 Task: Look for properties with no private pool.
Action: Mouse moved to (609, 243)
Screenshot: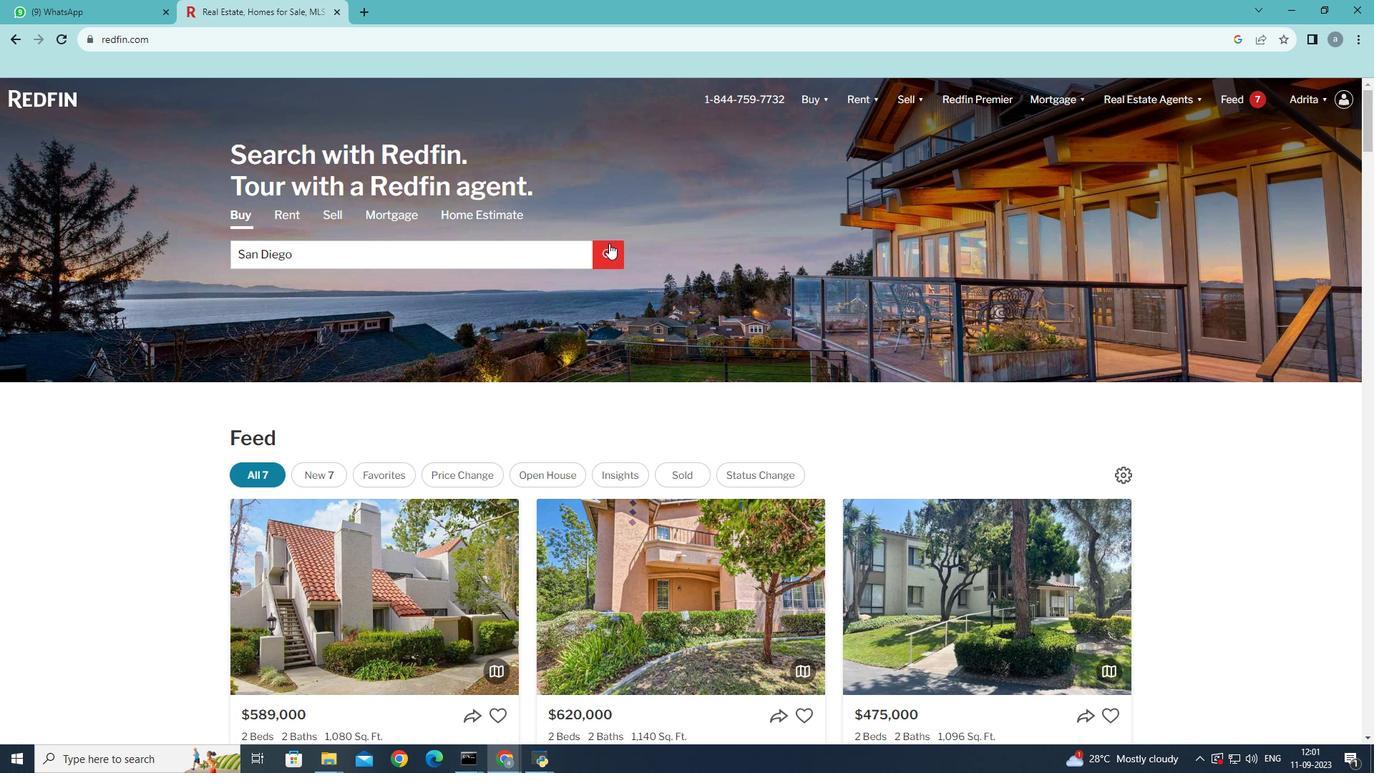 
Action: Mouse pressed left at (609, 243)
Screenshot: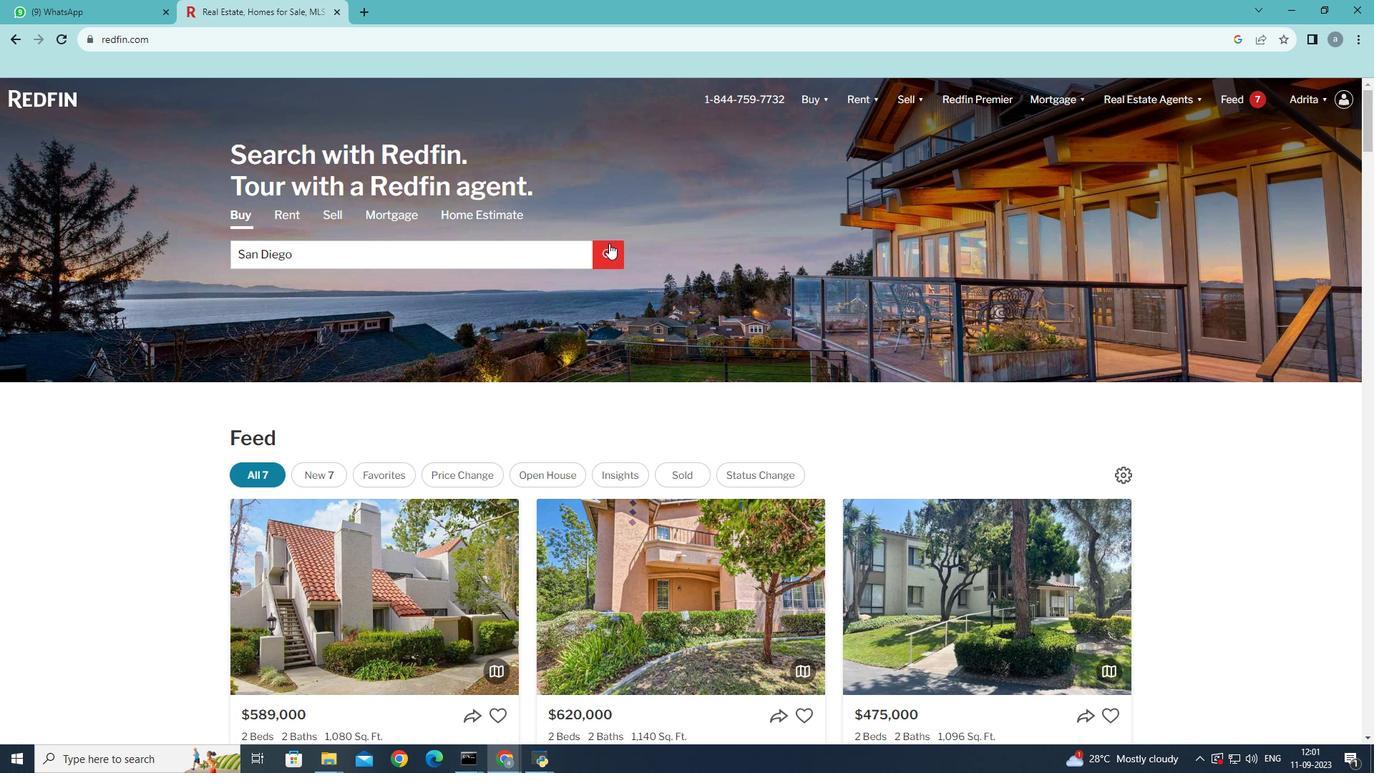
Action: Mouse moved to (1222, 193)
Screenshot: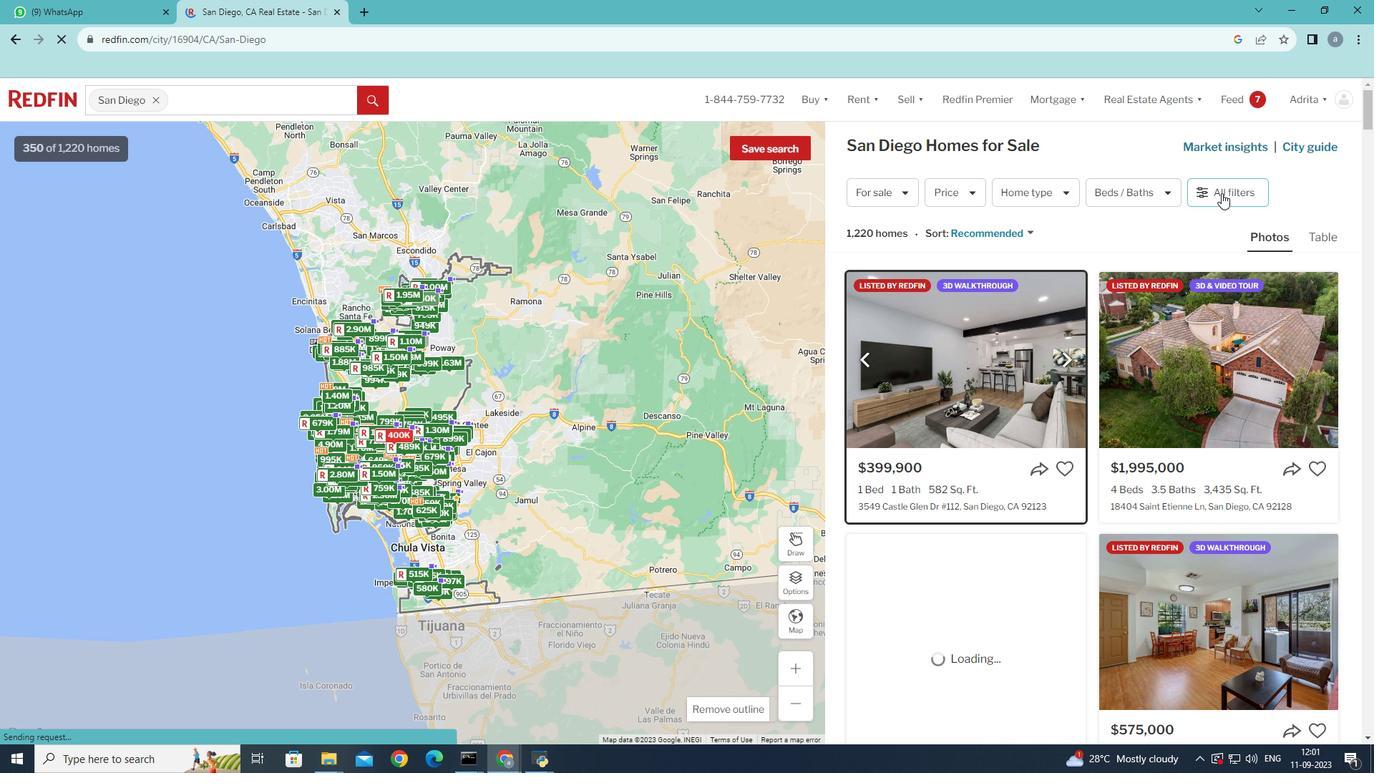 
Action: Mouse pressed left at (1222, 193)
Screenshot: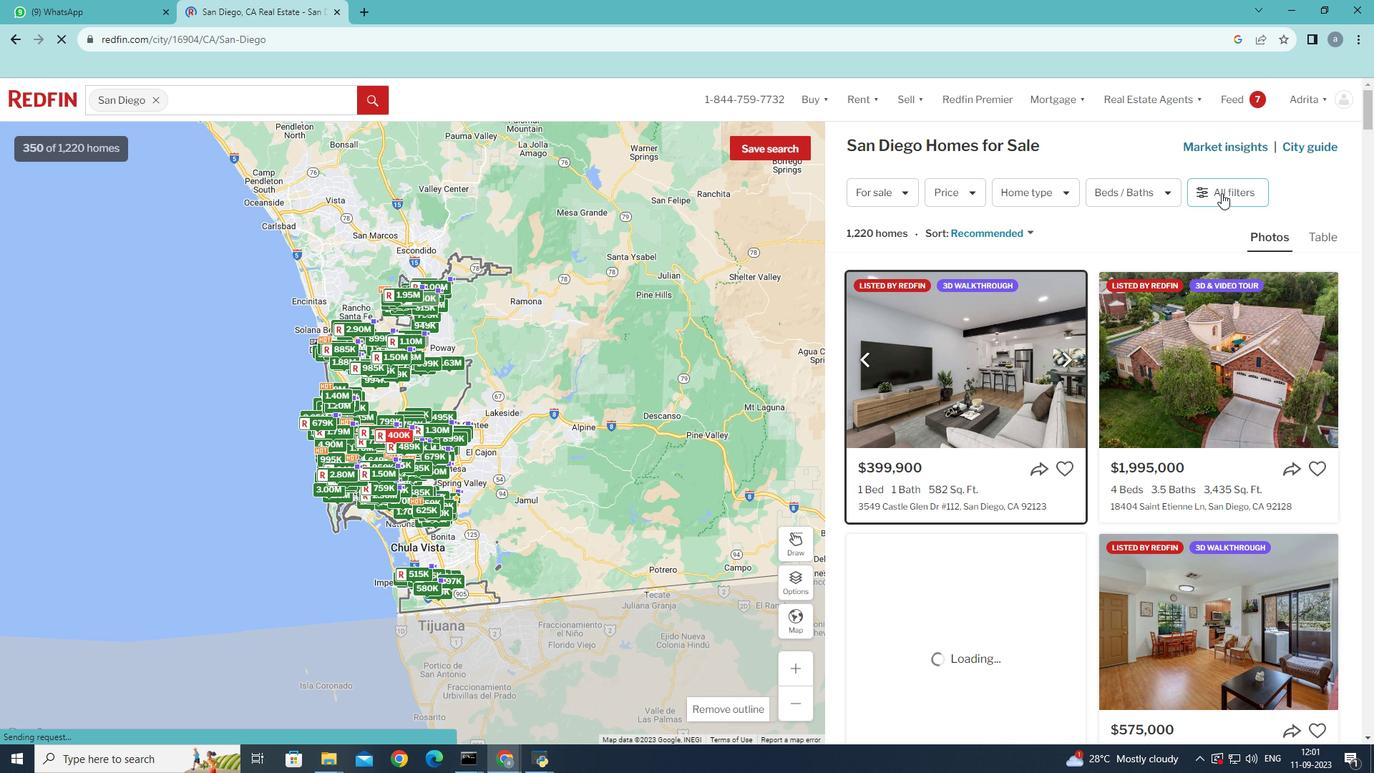 
Action: Mouse moved to (1104, 476)
Screenshot: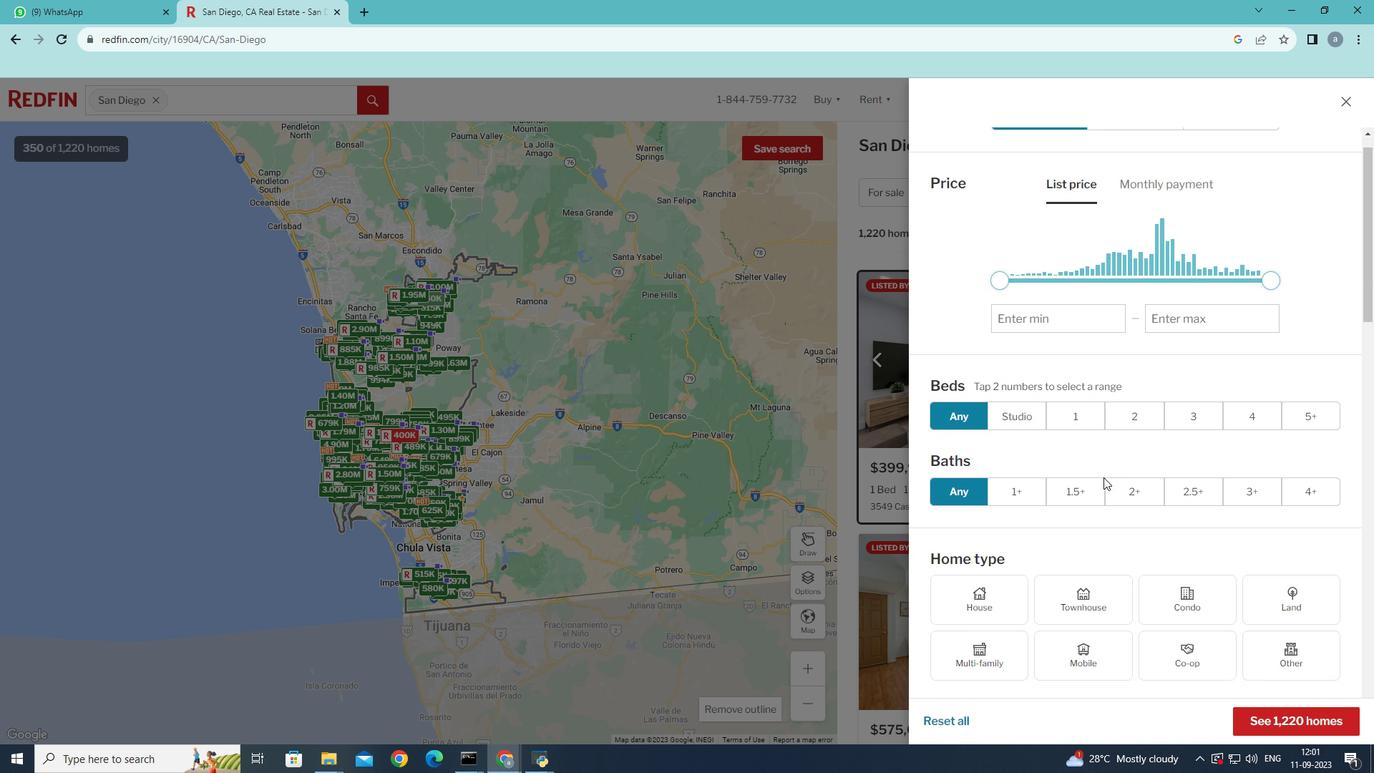 
Action: Mouse scrolled (1104, 476) with delta (0, 0)
Screenshot: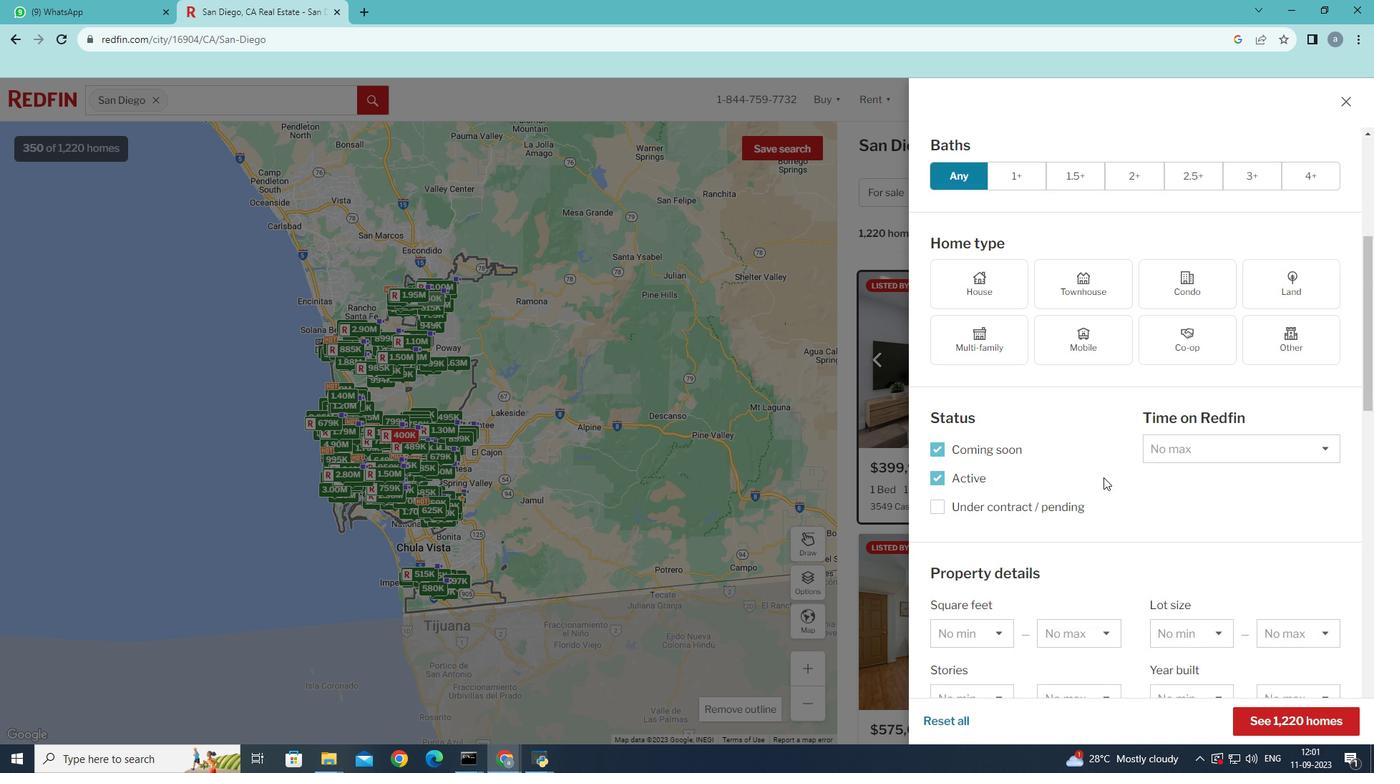 
Action: Mouse moved to (1104, 477)
Screenshot: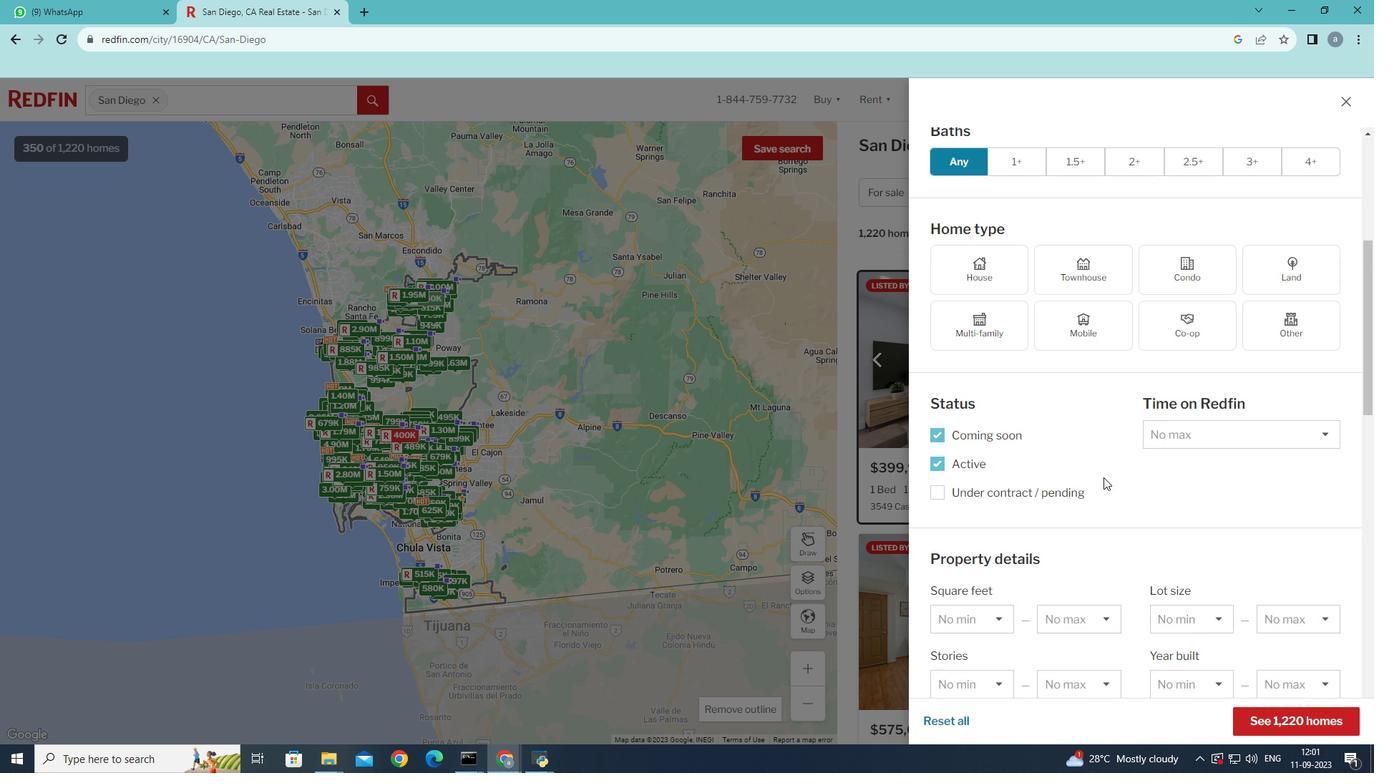 
Action: Mouse scrolled (1104, 476) with delta (0, 0)
Screenshot: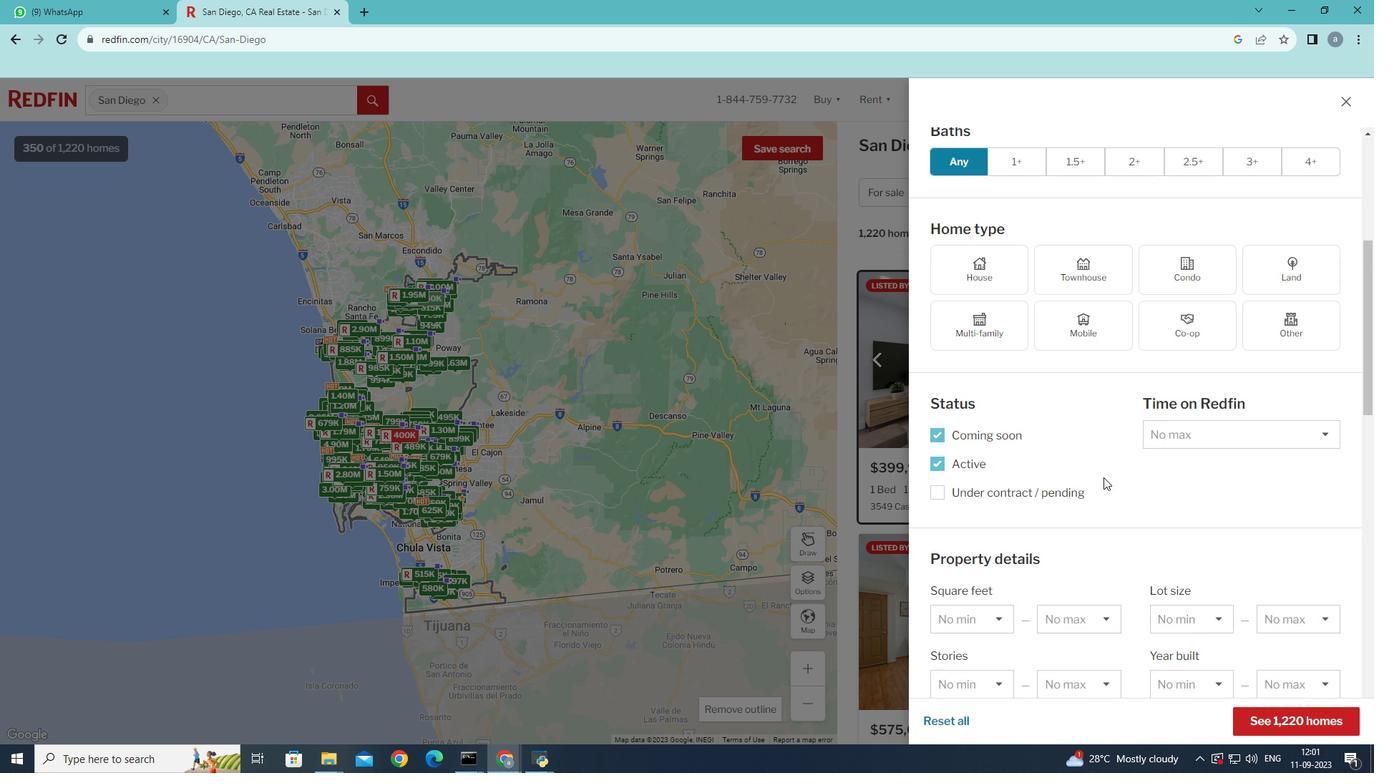 
Action: Mouse scrolled (1104, 476) with delta (0, 0)
Screenshot: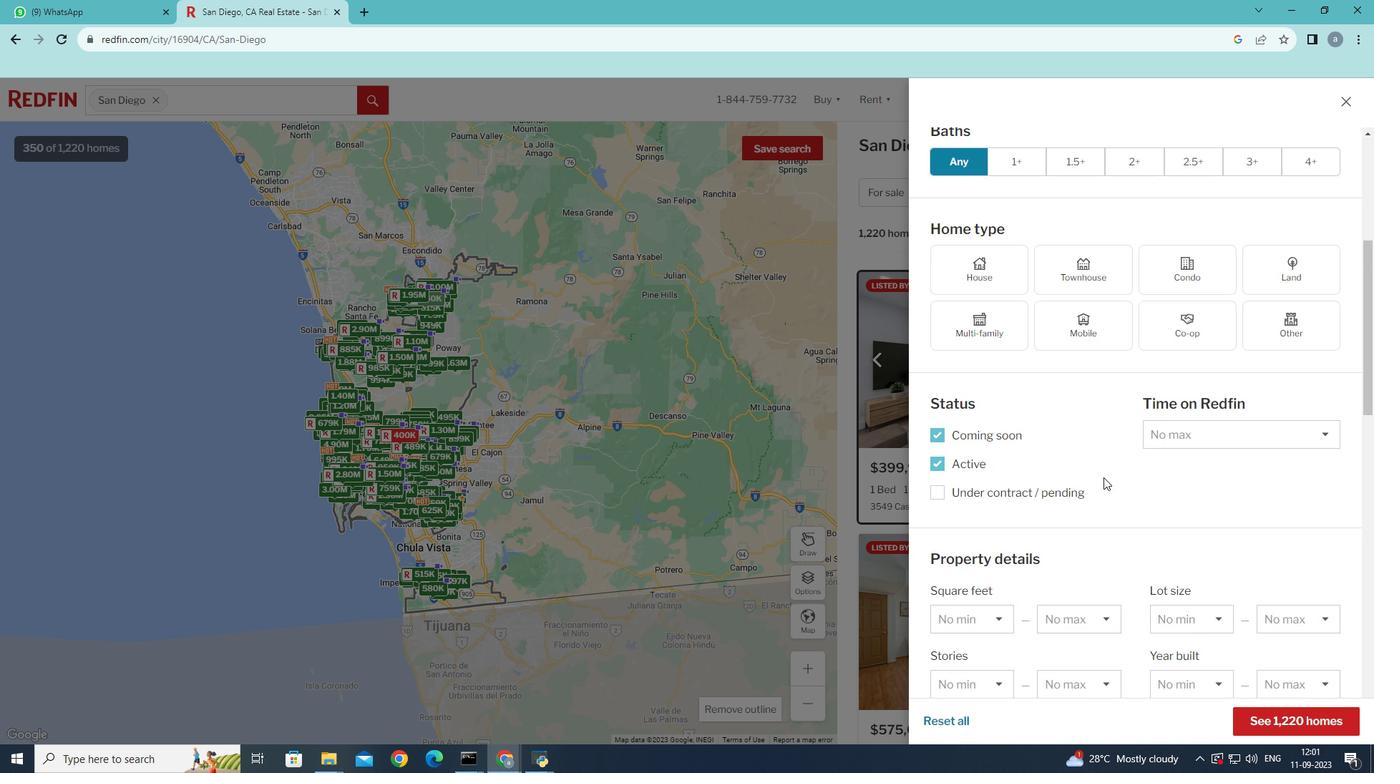 
Action: Mouse moved to (1104, 477)
Screenshot: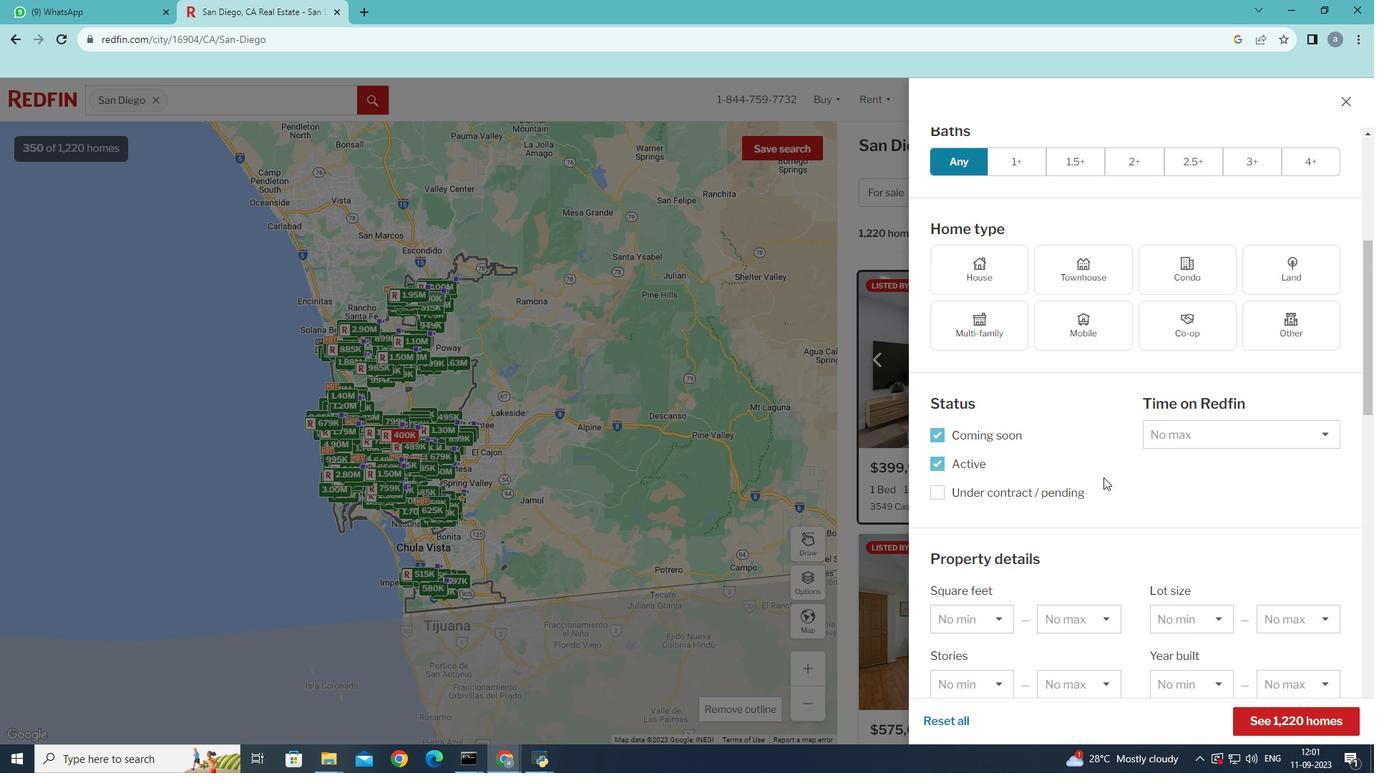 
Action: Mouse scrolled (1104, 476) with delta (0, 0)
Screenshot: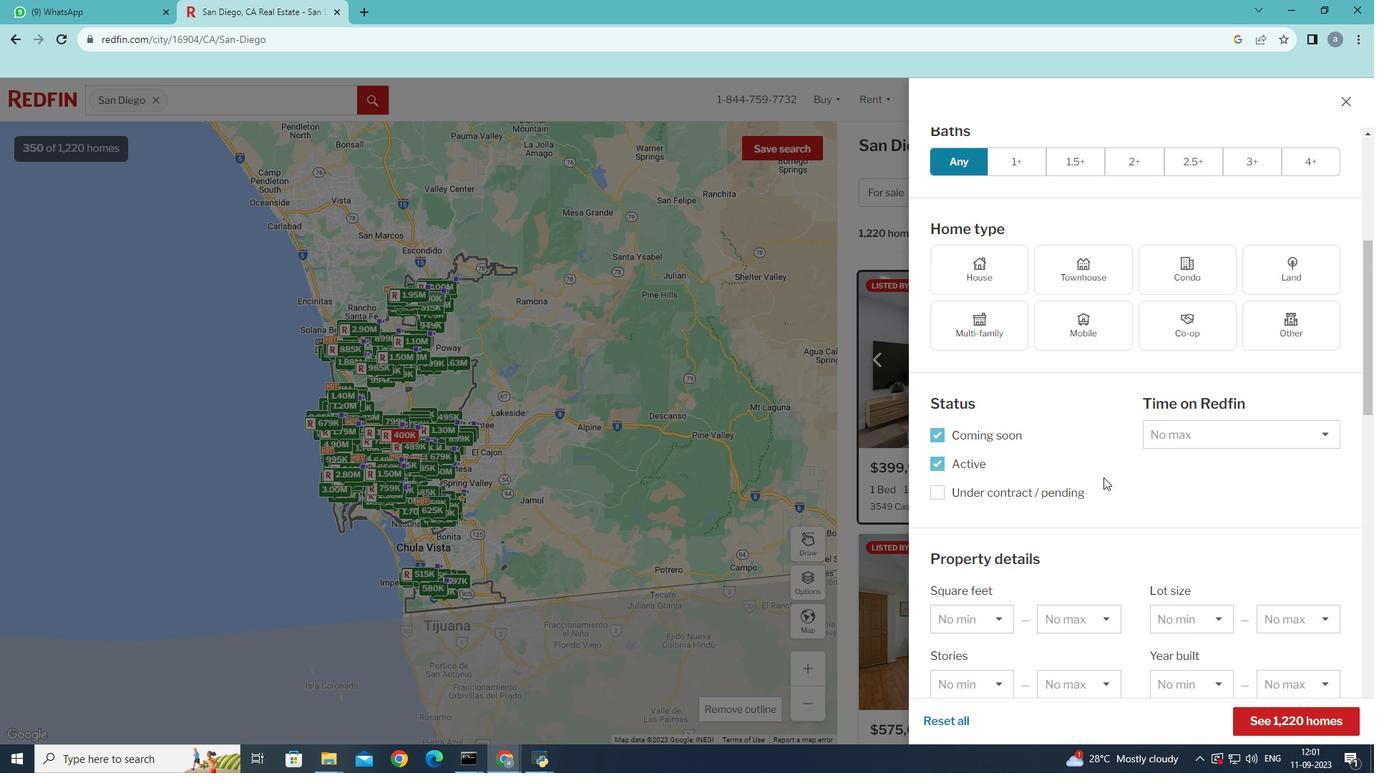 
Action: Mouse scrolled (1104, 476) with delta (0, 0)
Screenshot: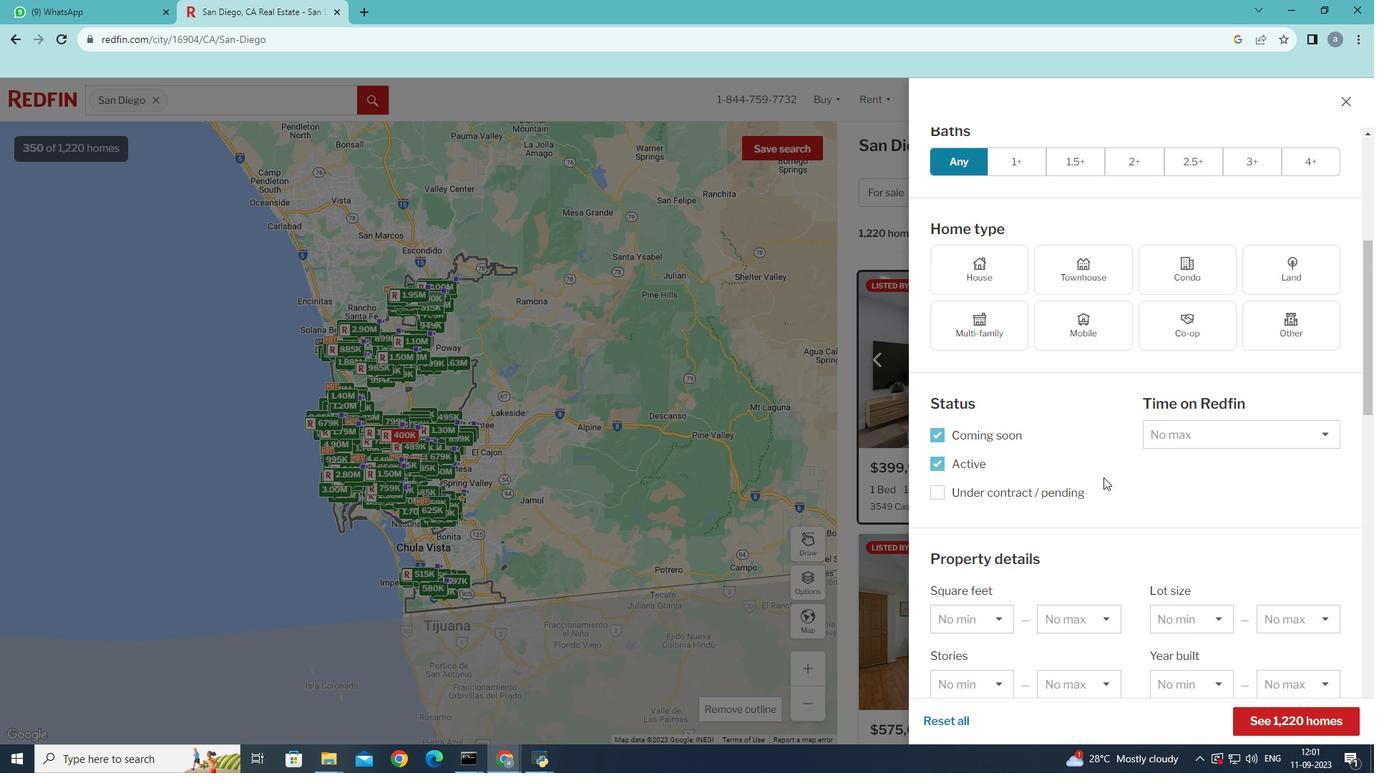
Action: Mouse moved to (1104, 476)
Screenshot: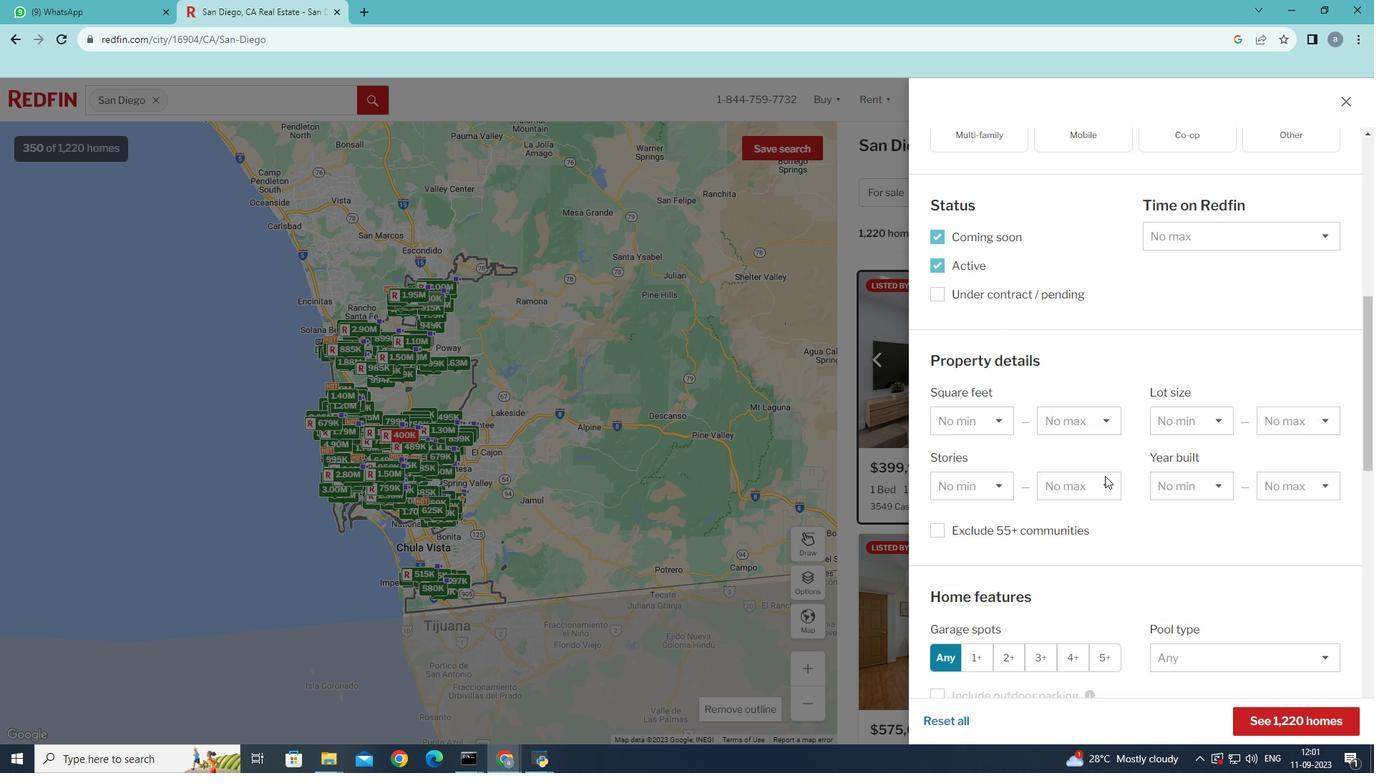 
Action: Mouse scrolled (1104, 475) with delta (0, 0)
Screenshot: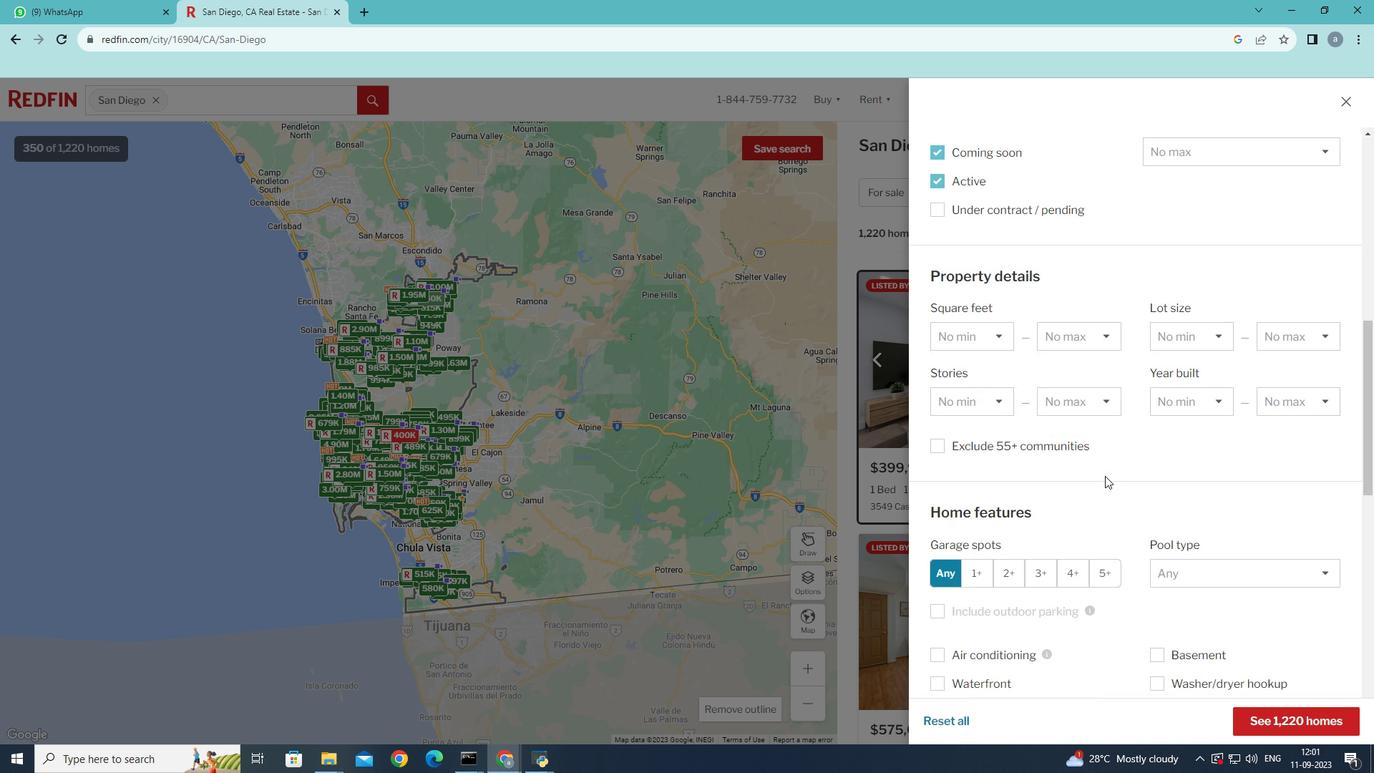 
Action: Mouse scrolled (1104, 475) with delta (0, 0)
Screenshot: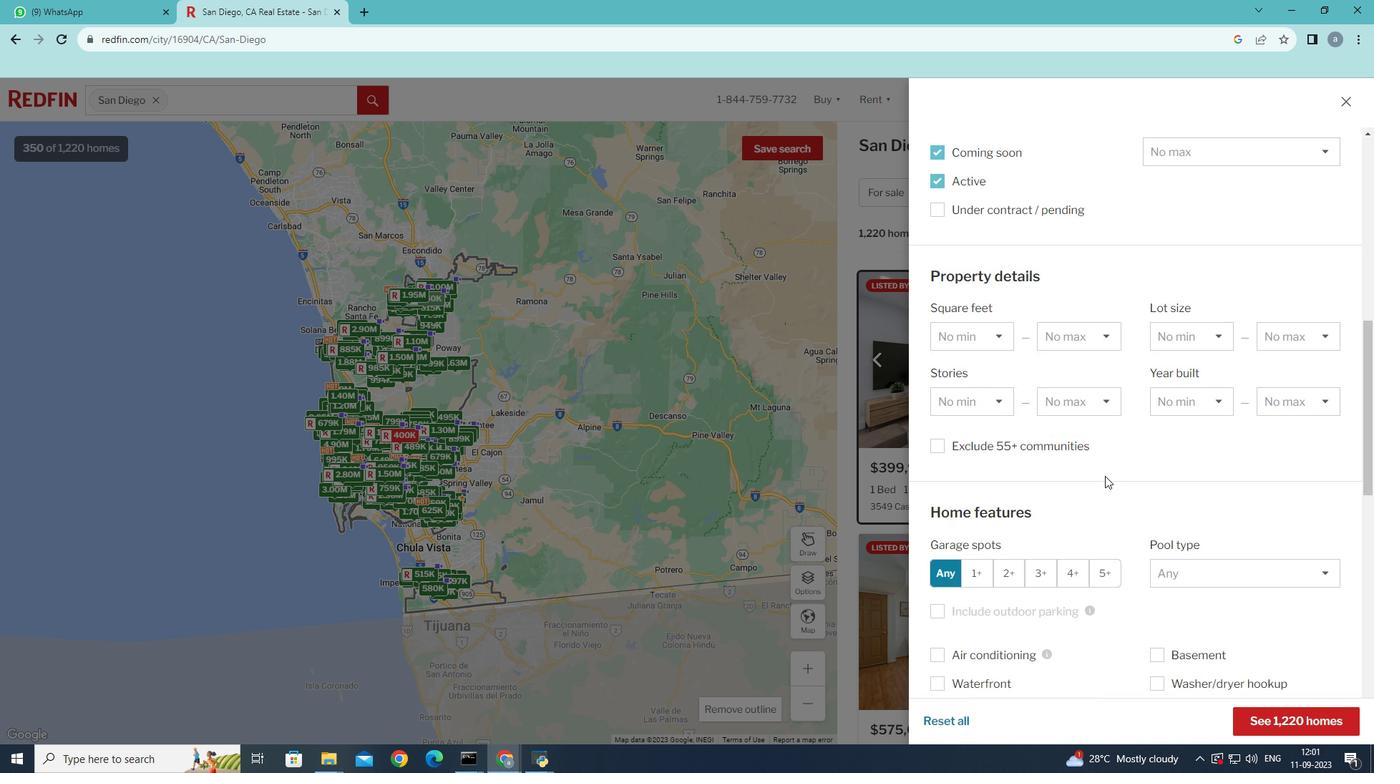 
Action: Mouse scrolled (1104, 475) with delta (0, 0)
Screenshot: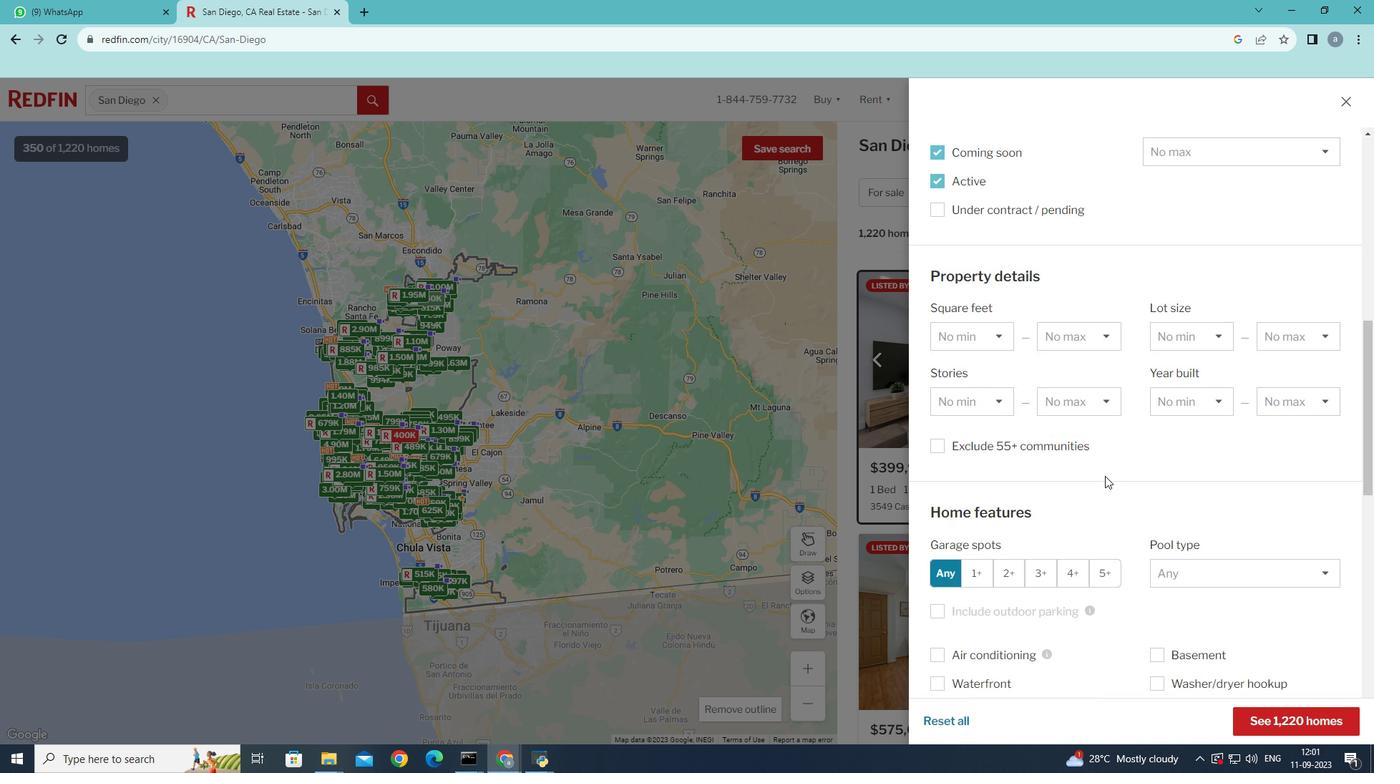 
Action: Mouse scrolled (1104, 475) with delta (0, 0)
Screenshot: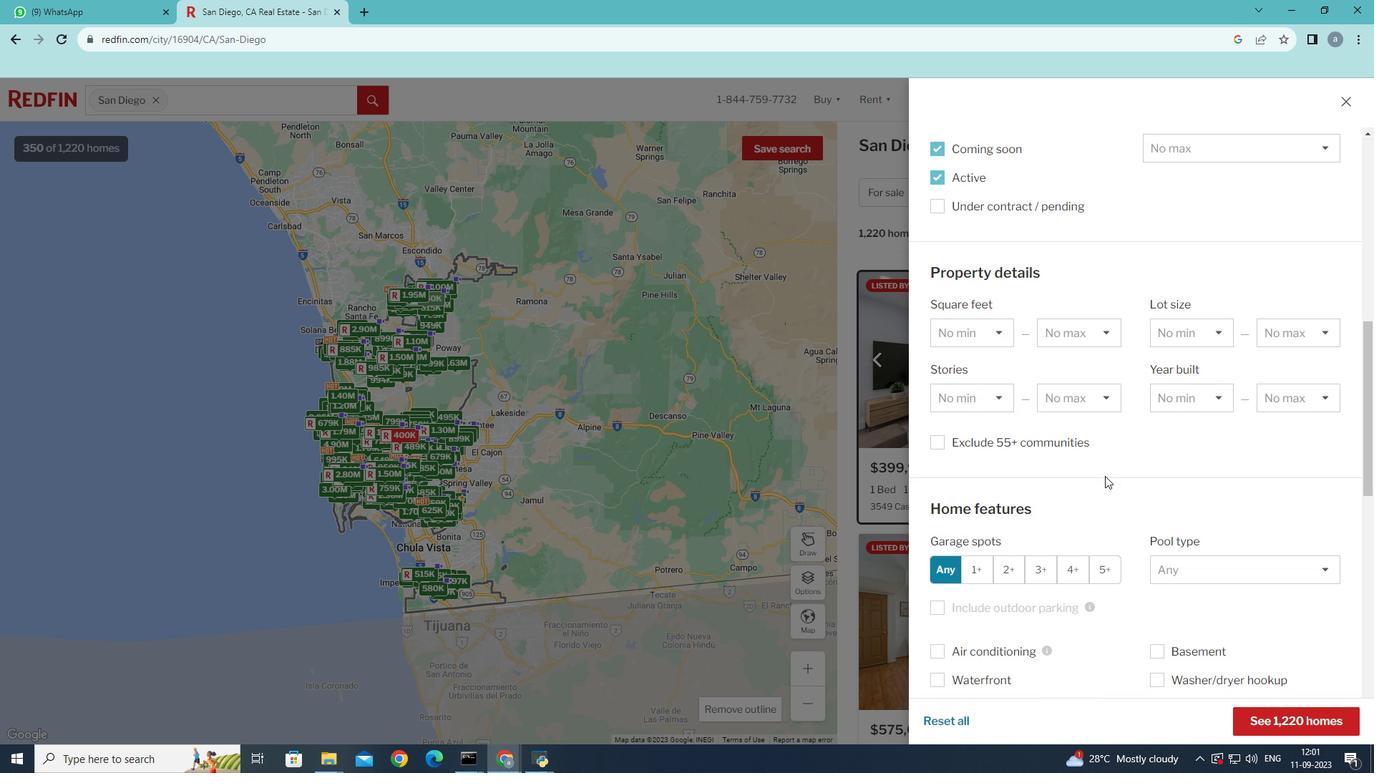 
Action: Mouse moved to (1106, 476)
Screenshot: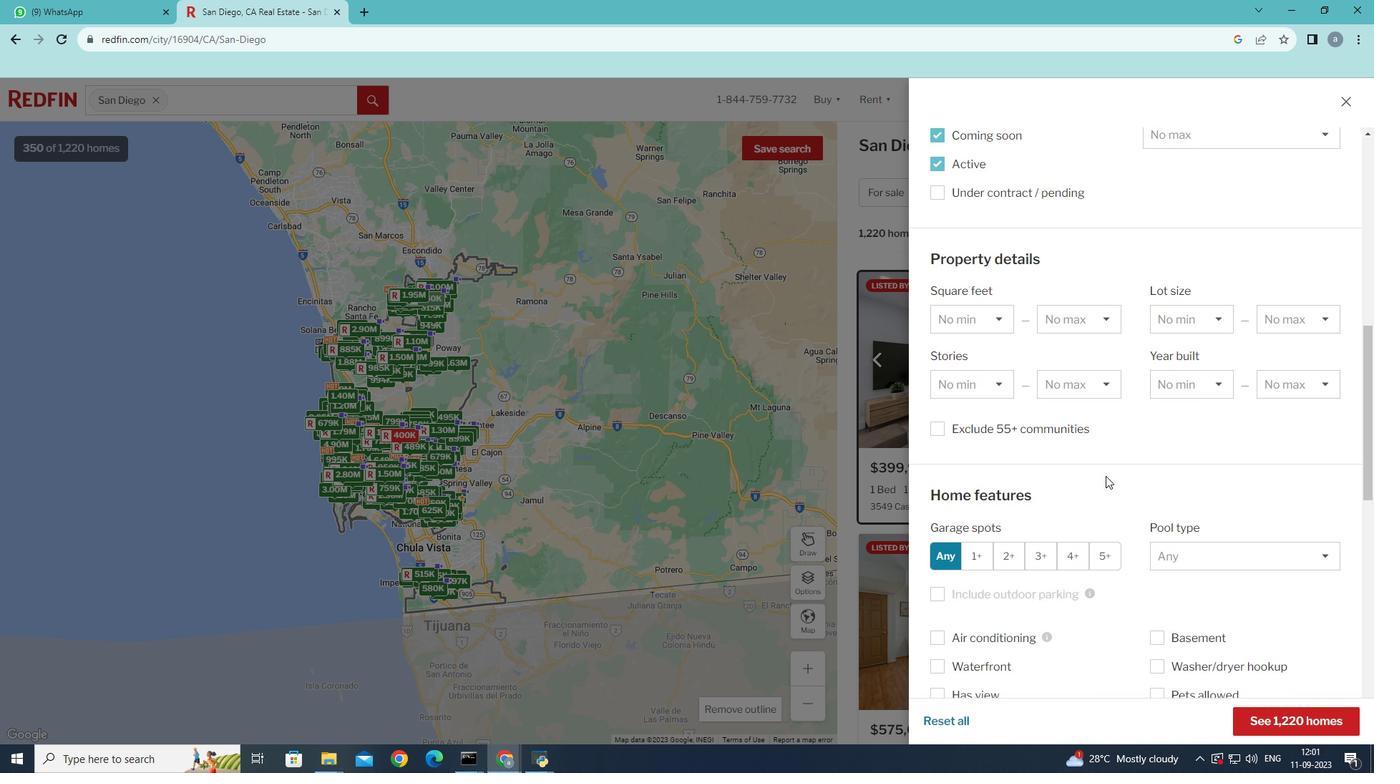 
Action: Mouse scrolled (1106, 475) with delta (0, 0)
Screenshot: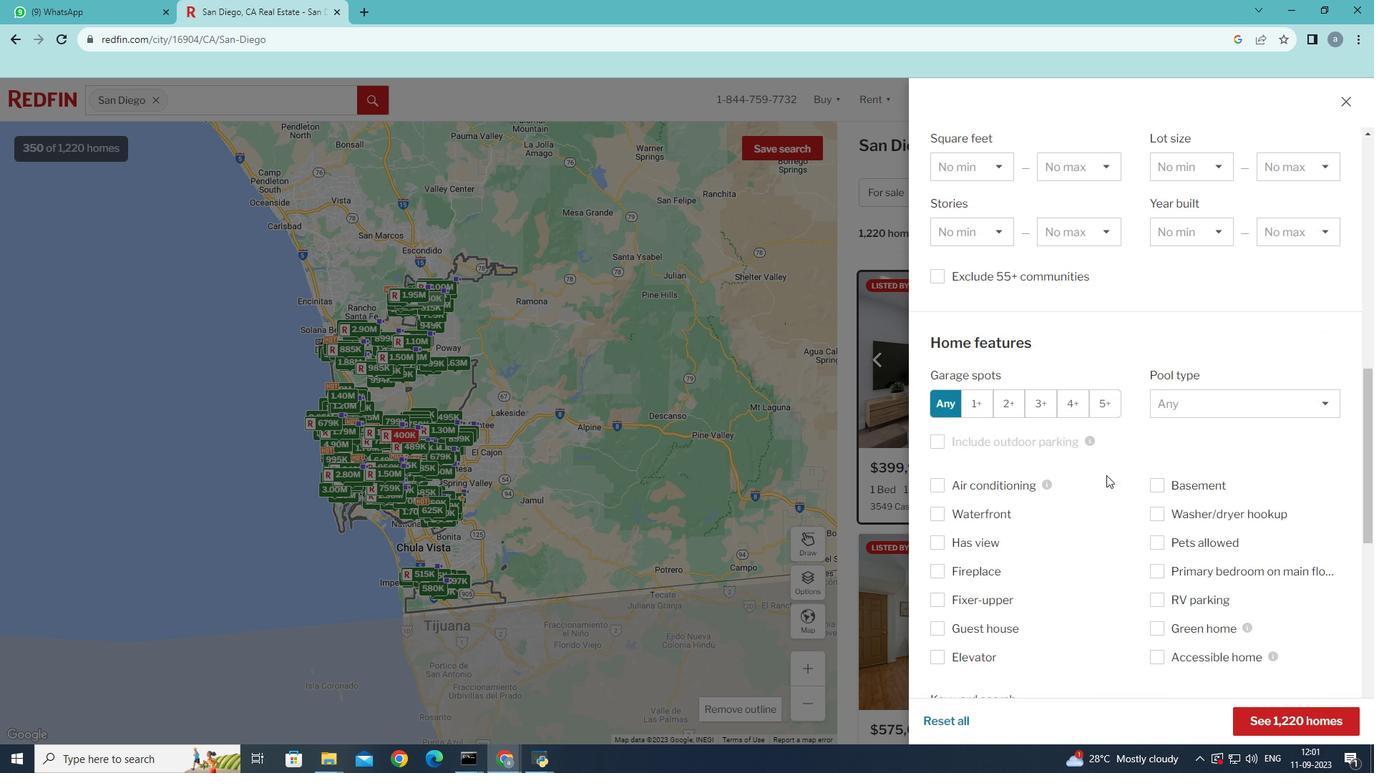 
Action: Mouse scrolled (1106, 475) with delta (0, 0)
Screenshot: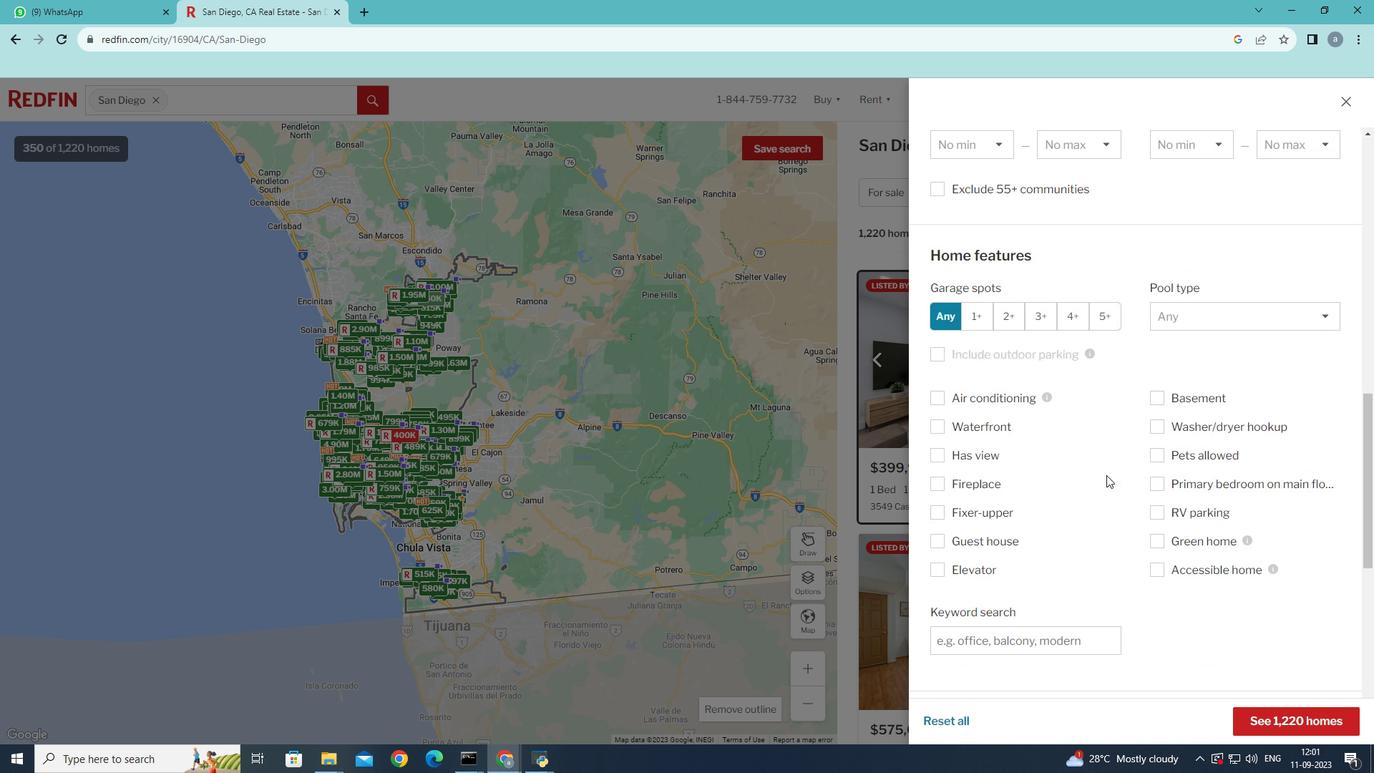 
Action: Mouse moved to (1107, 475)
Screenshot: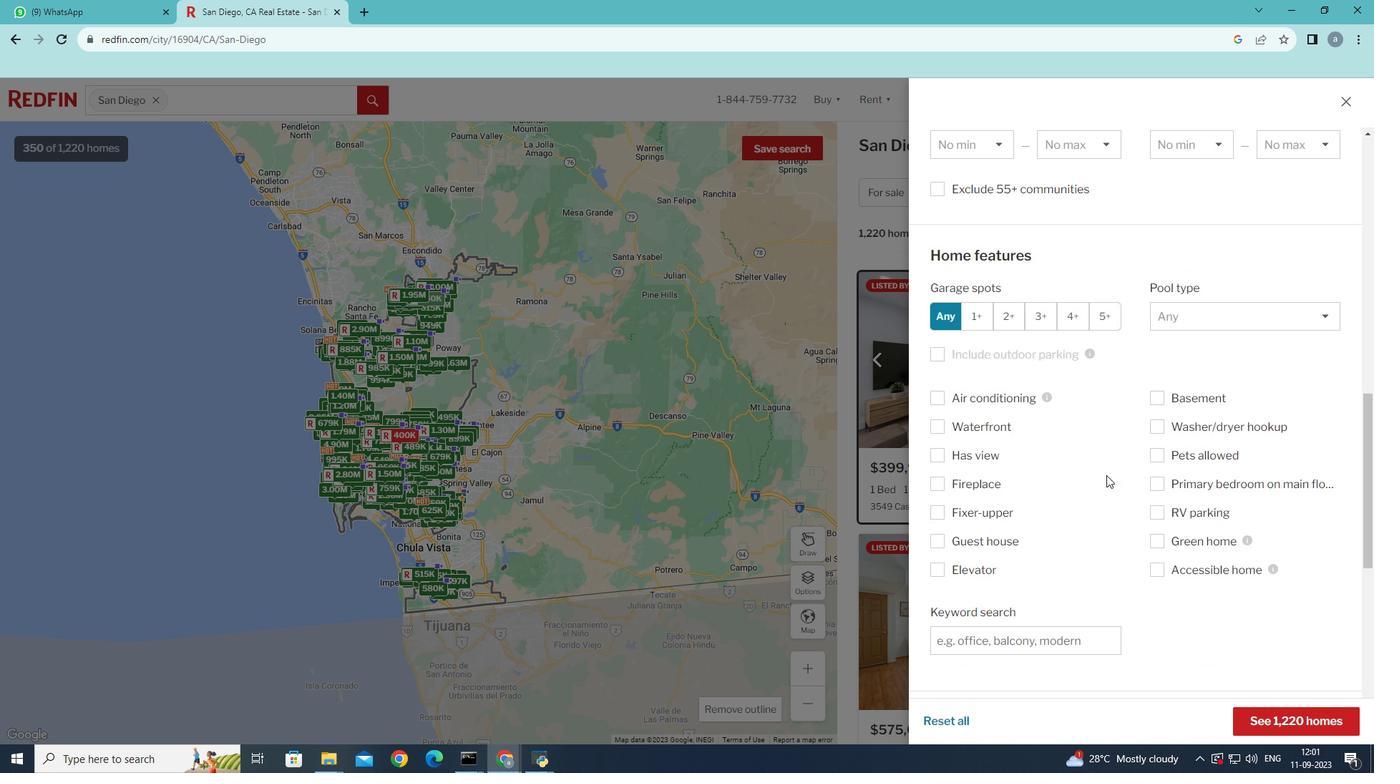 
Action: Mouse scrolled (1107, 474) with delta (0, 0)
Screenshot: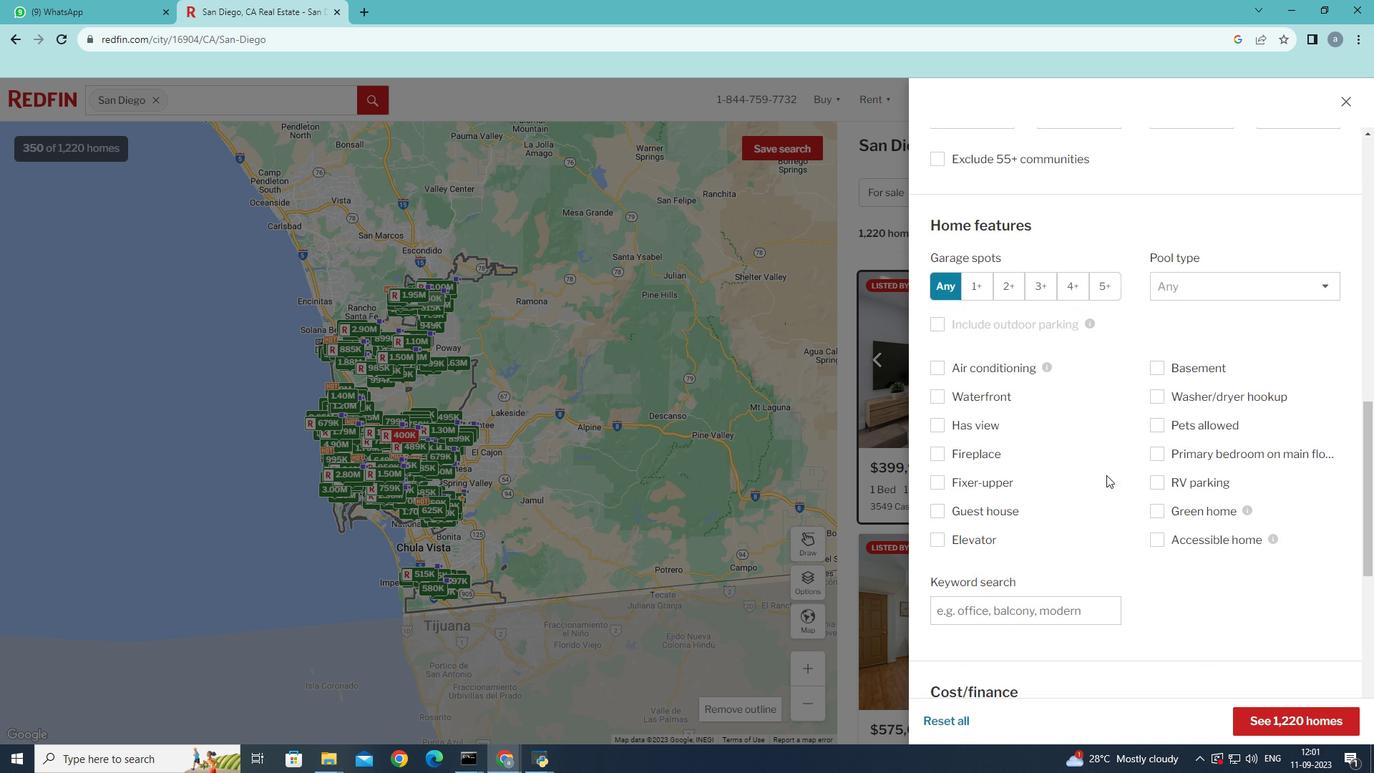 
Action: Mouse scrolled (1107, 474) with delta (0, 0)
Screenshot: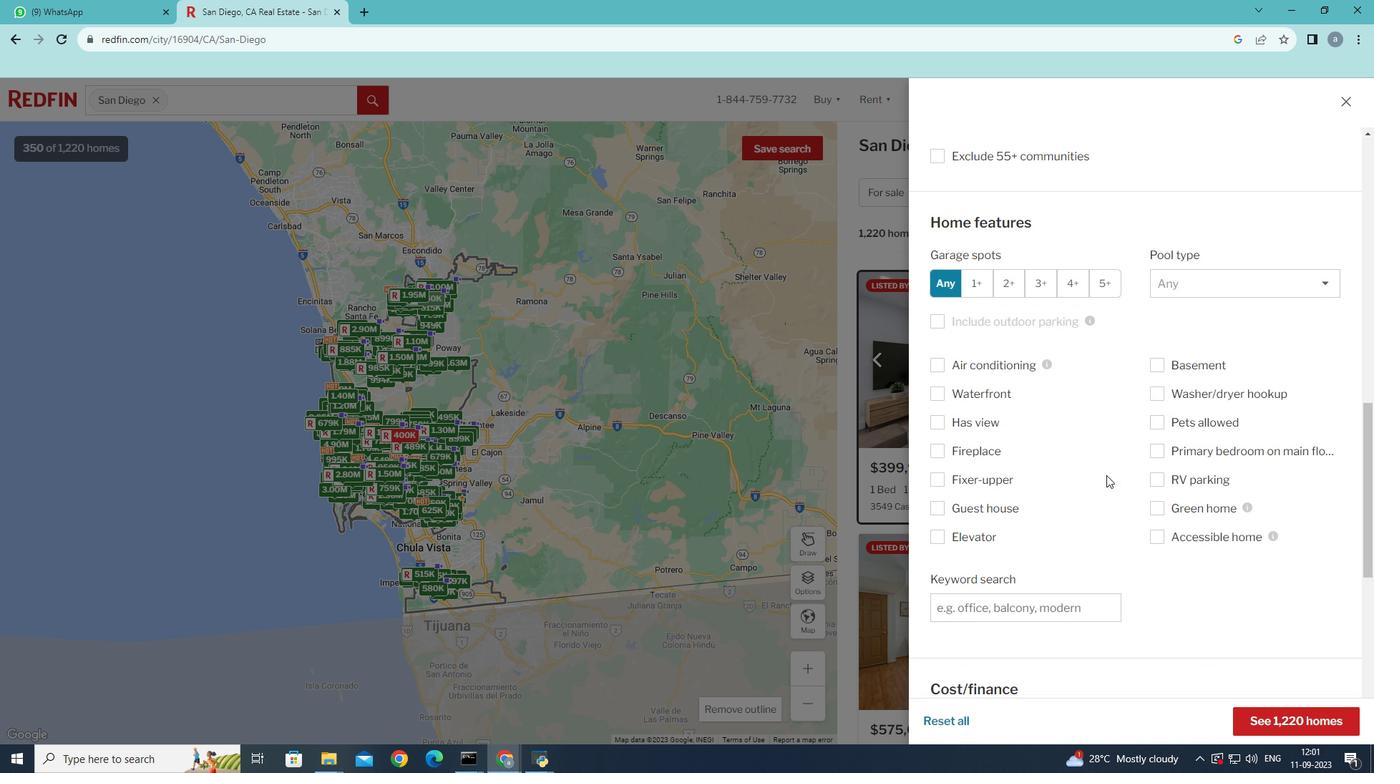 
Action: Mouse moved to (1098, 411)
Screenshot: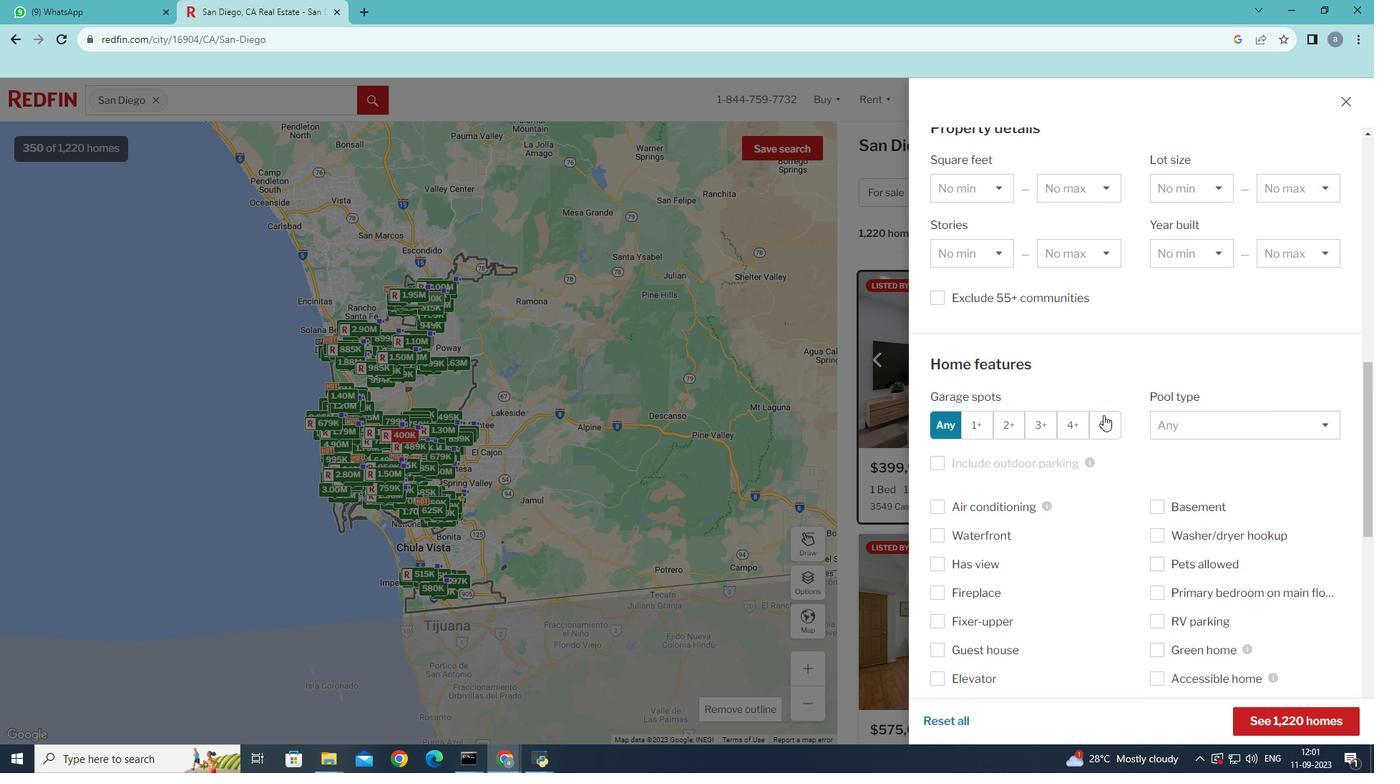 
Action: Mouse scrolled (1098, 412) with delta (0, 0)
Screenshot: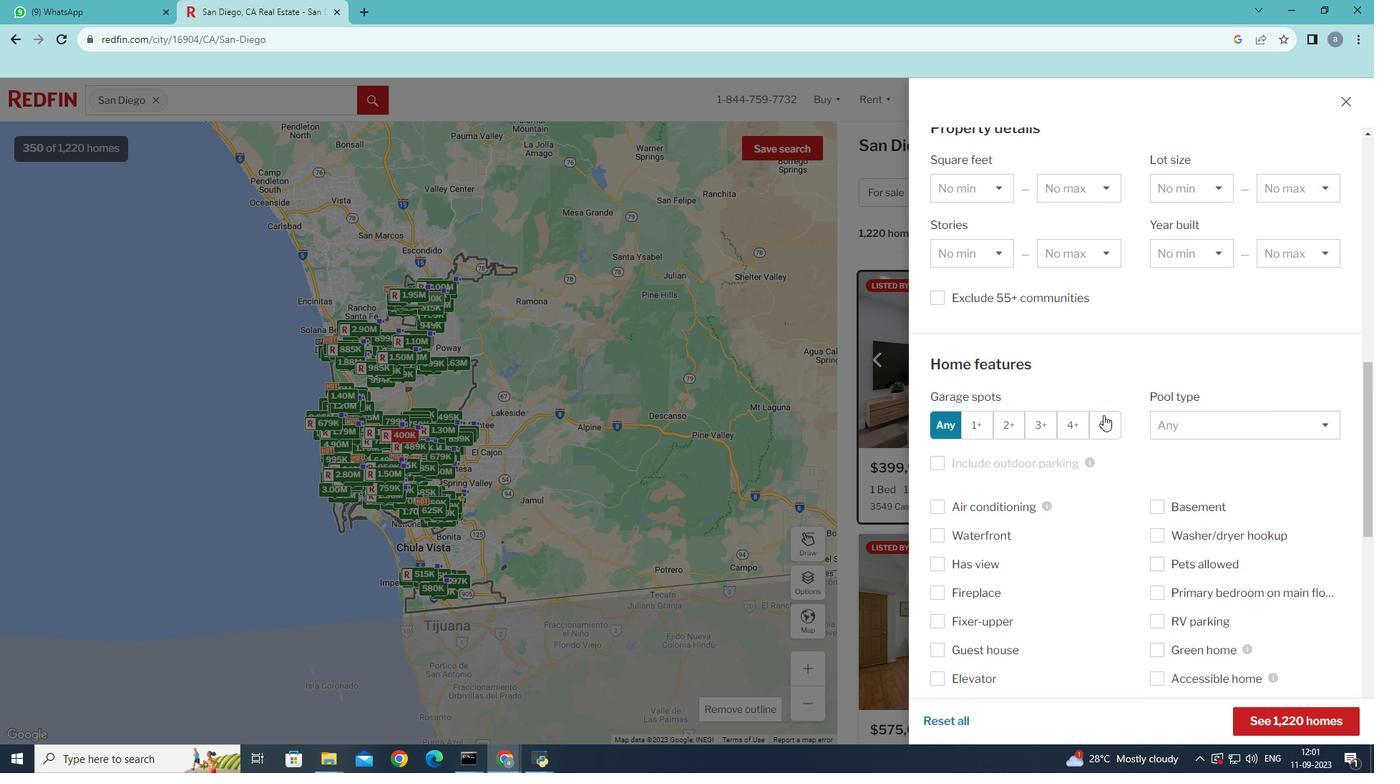 
Action: Mouse moved to (1099, 412)
Screenshot: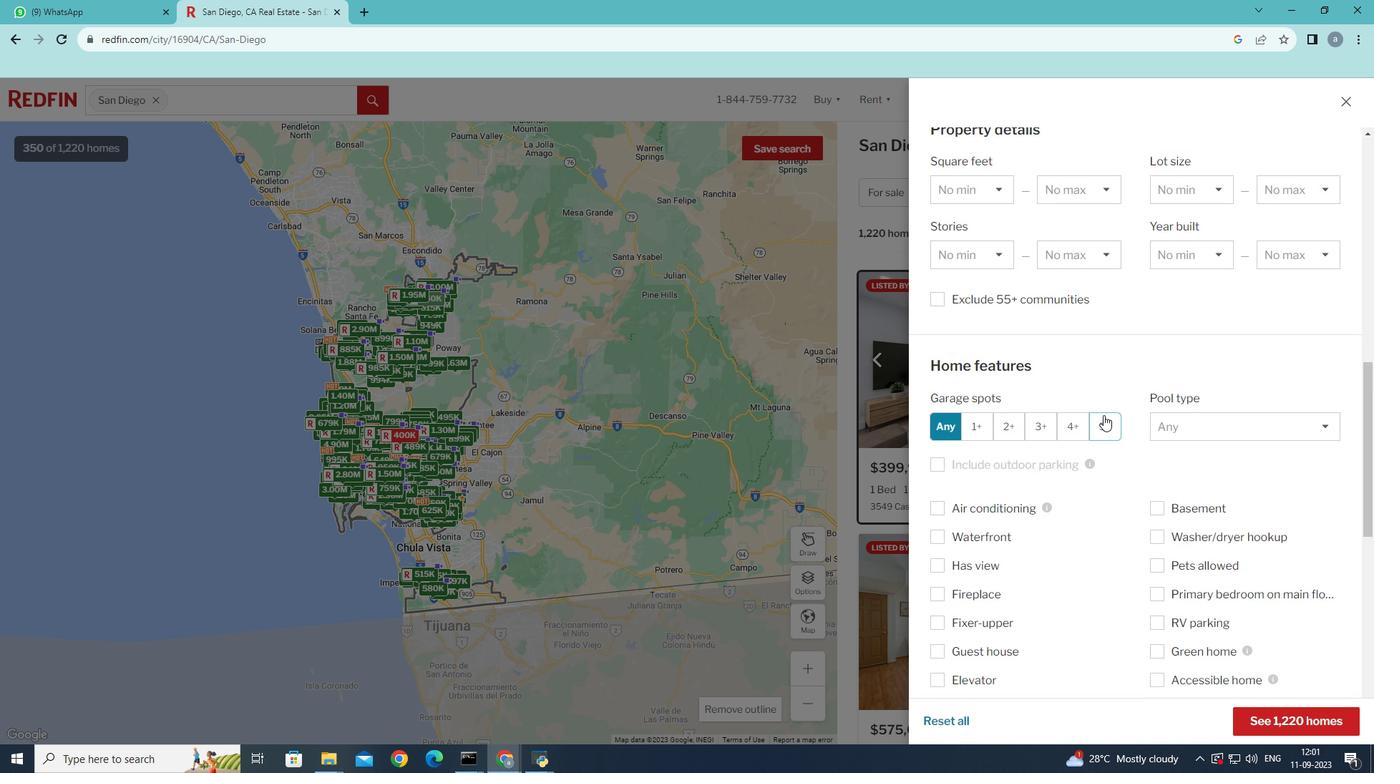 
Action: Mouse scrolled (1099, 413) with delta (0, 0)
Screenshot: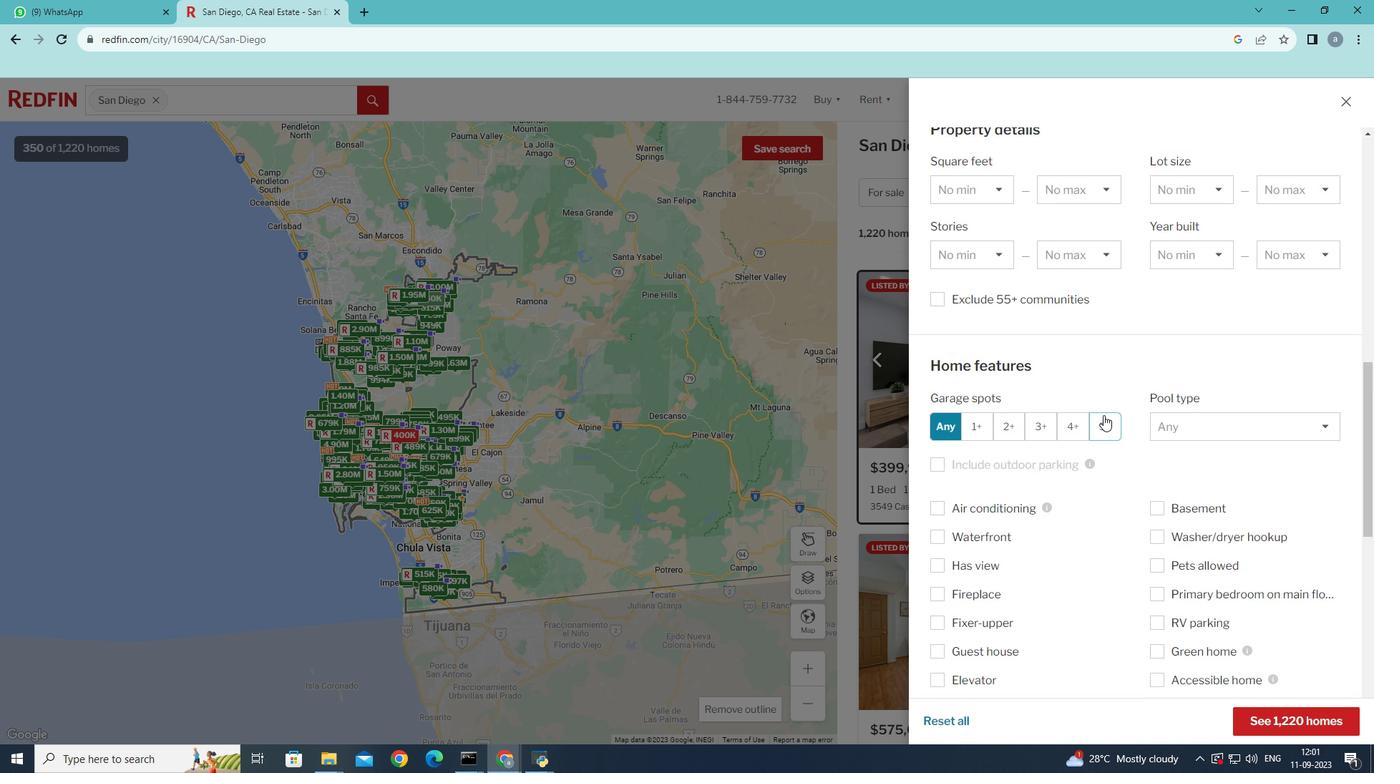 
Action: Mouse moved to (1116, 410)
Screenshot: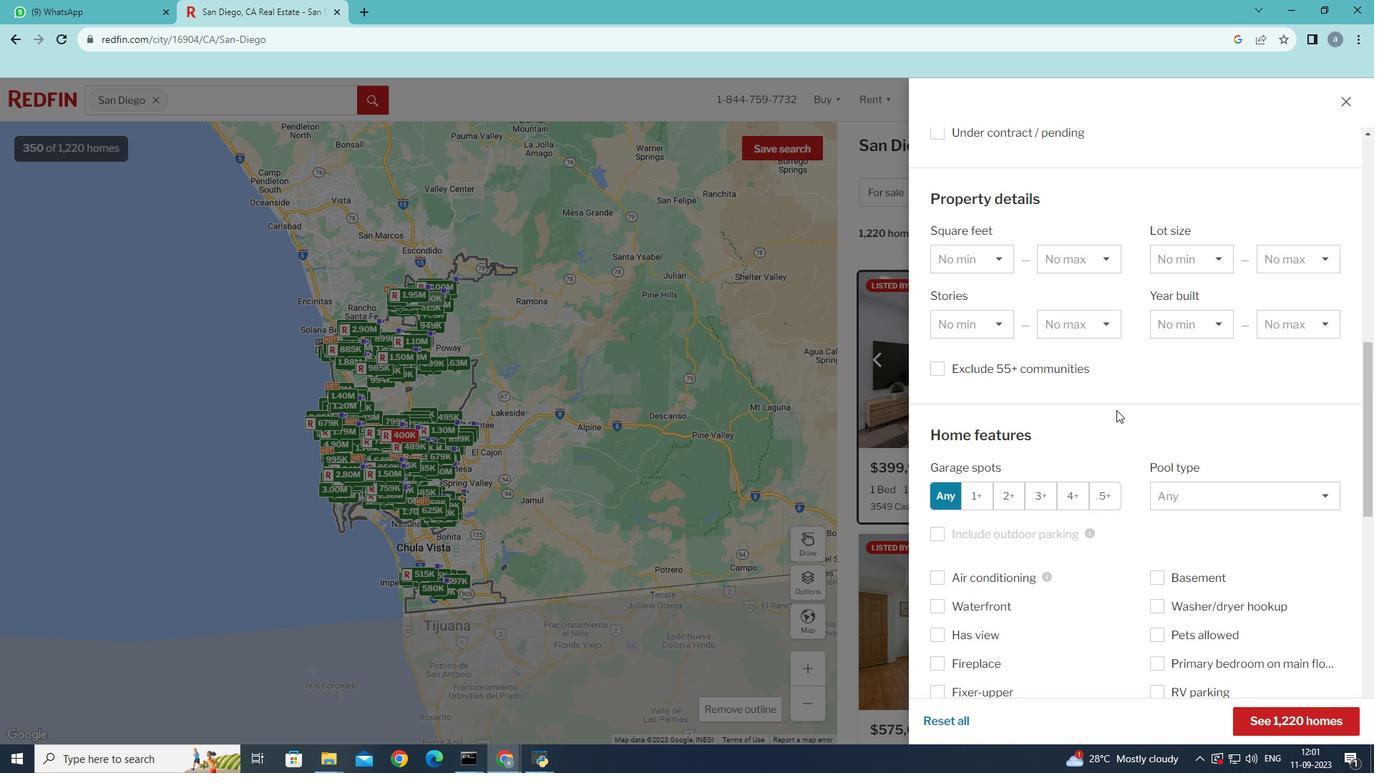 
Action: Mouse scrolled (1116, 411) with delta (0, 0)
Screenshot: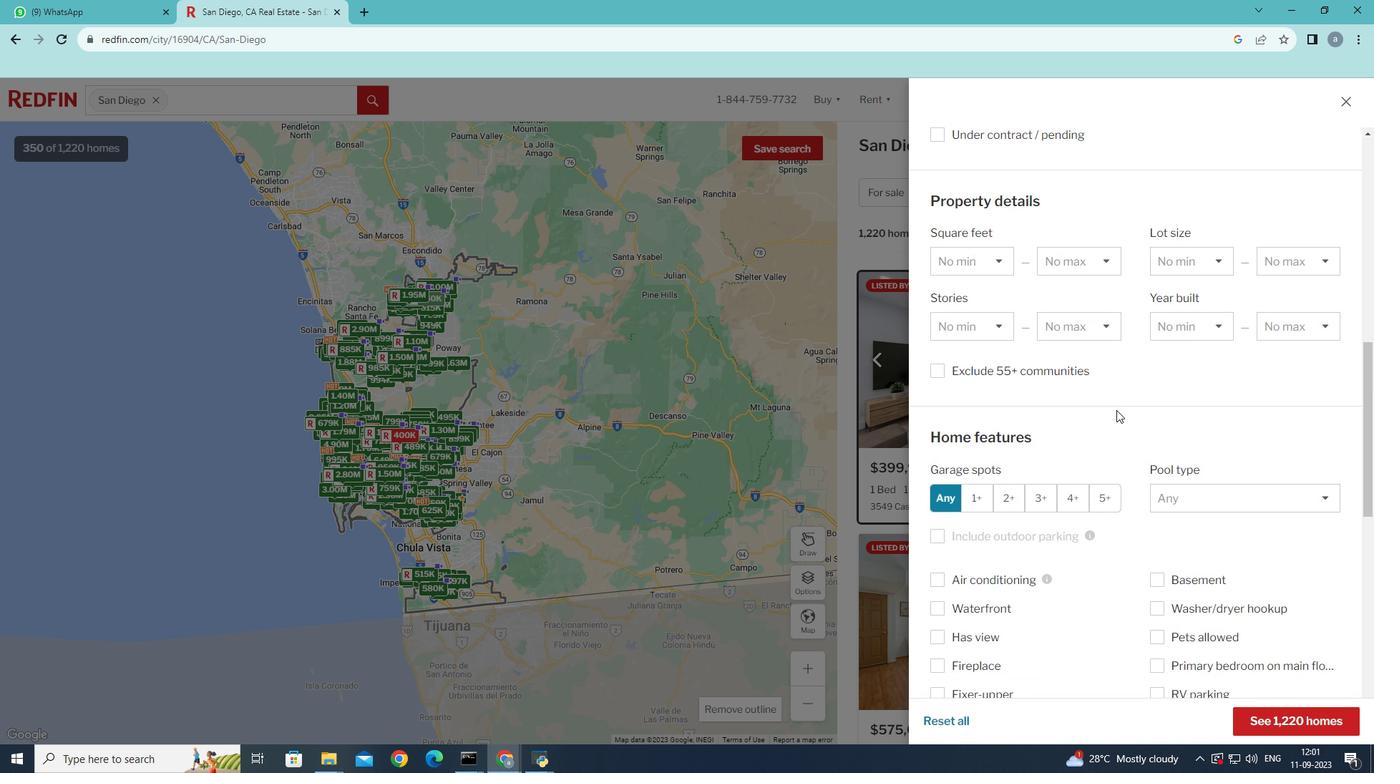 
Action: Mouse moved to (1326, 499)
Screenshot: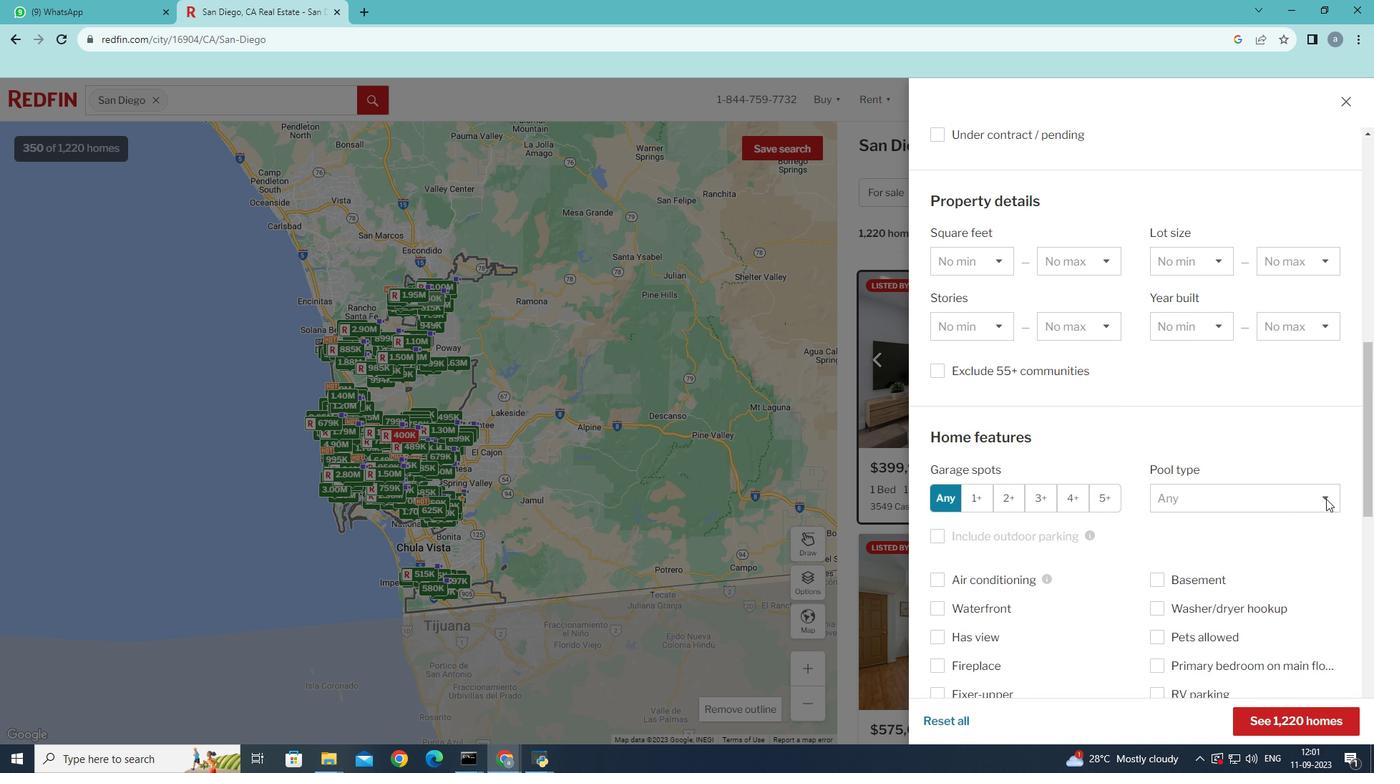 
Action: Mouse pressed left at (1326, 499)
Screenshot: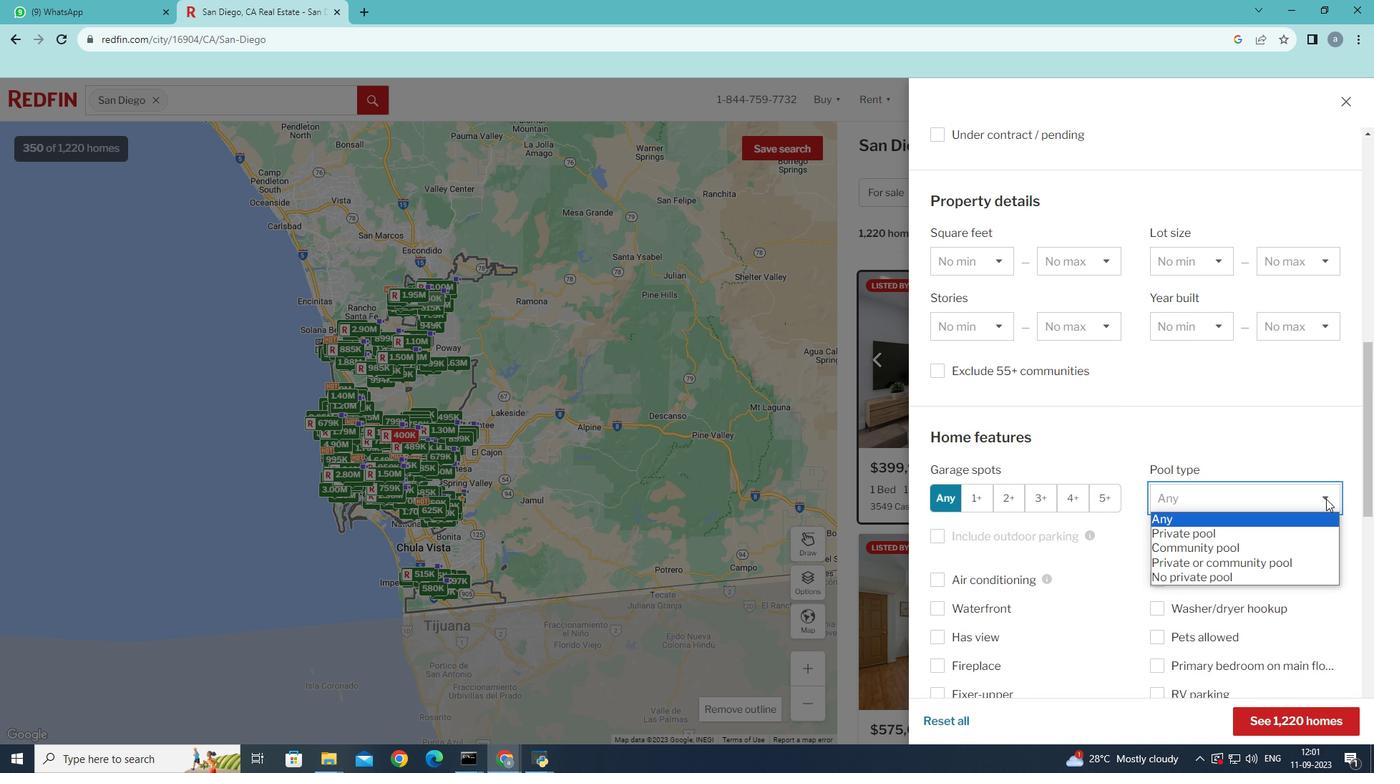 
Action: Mouse moved to (1221, 575)
Screenshot: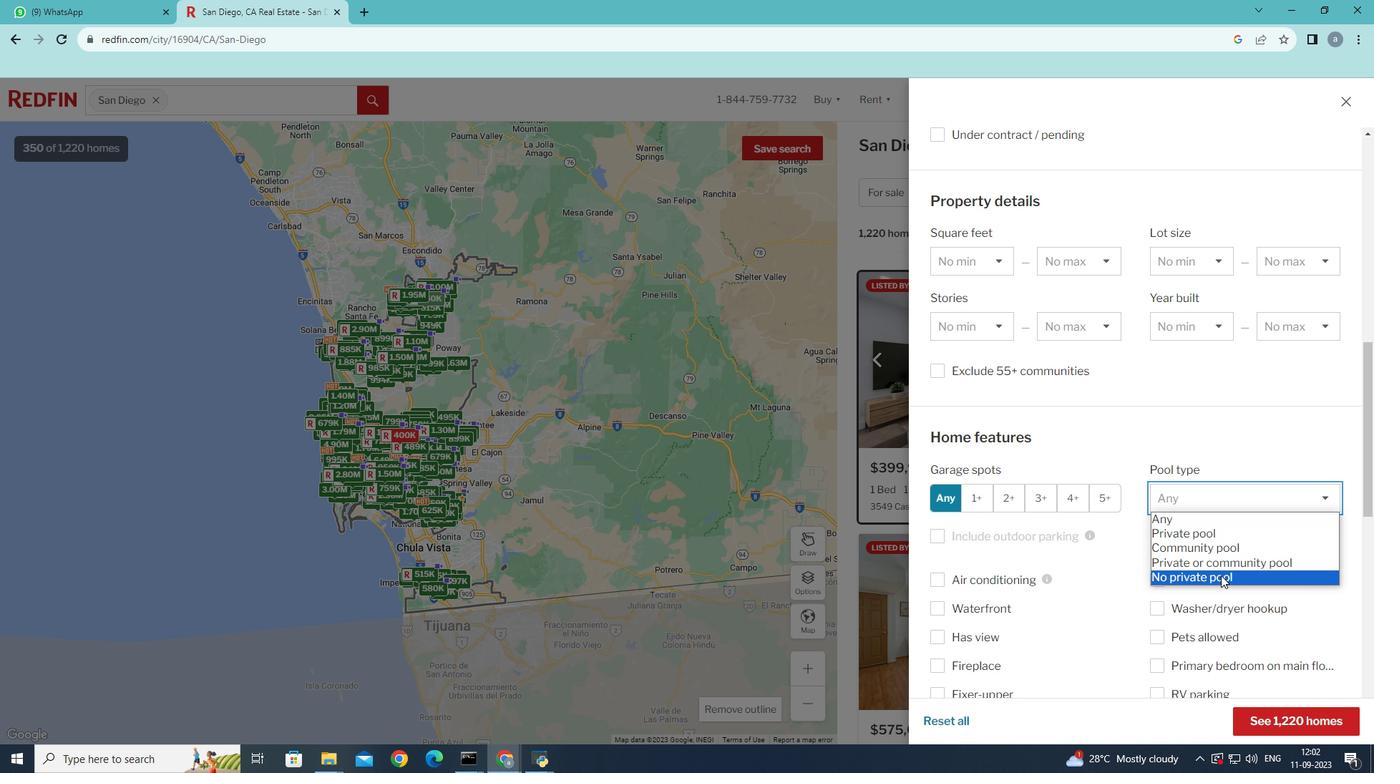 
Action: Mouse pressed left at (1221, 575)
Screenshot: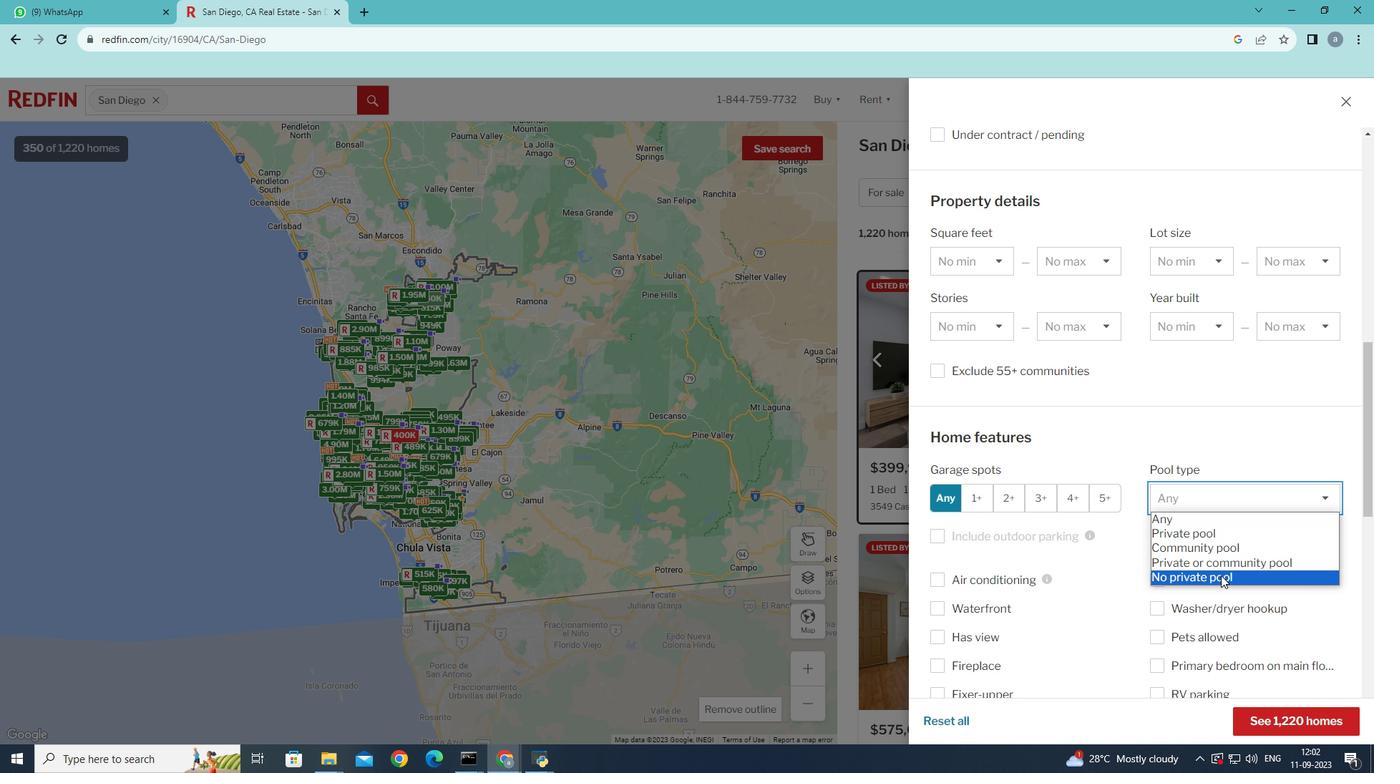 
Action: Mouse moved to (1271, 721)
Screenshot: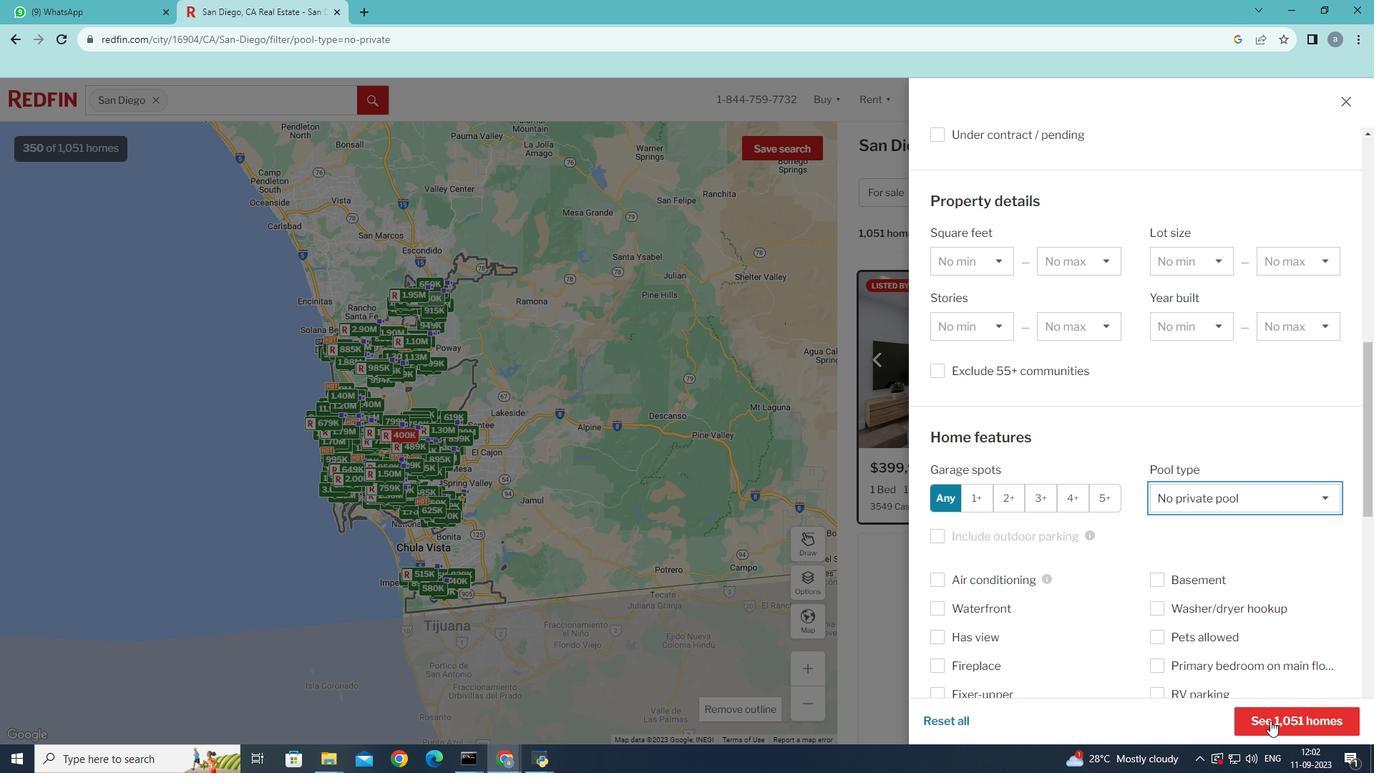 
Action: Mouse pressed left at (1271, 721)
Screenshot: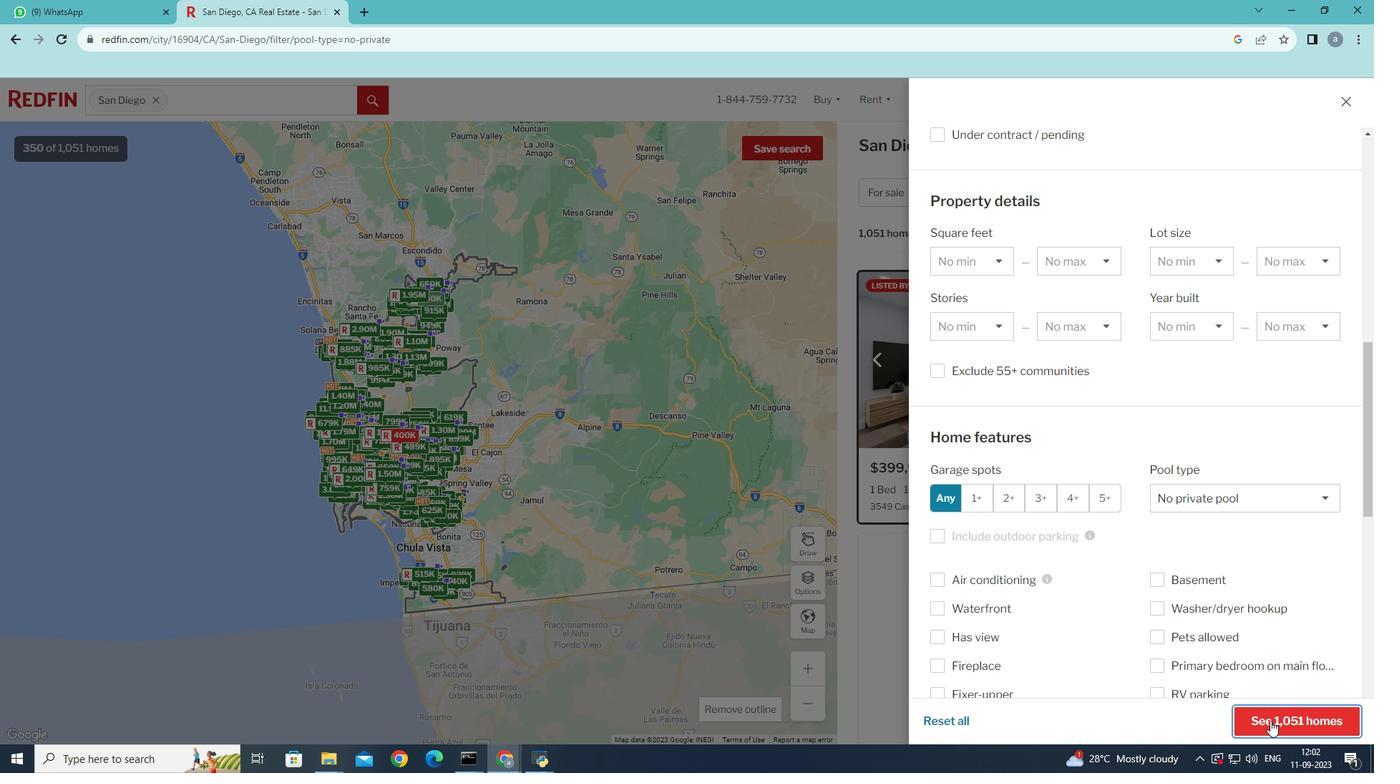 
Action: Mouse moved to (1274, 718)
Screenshot: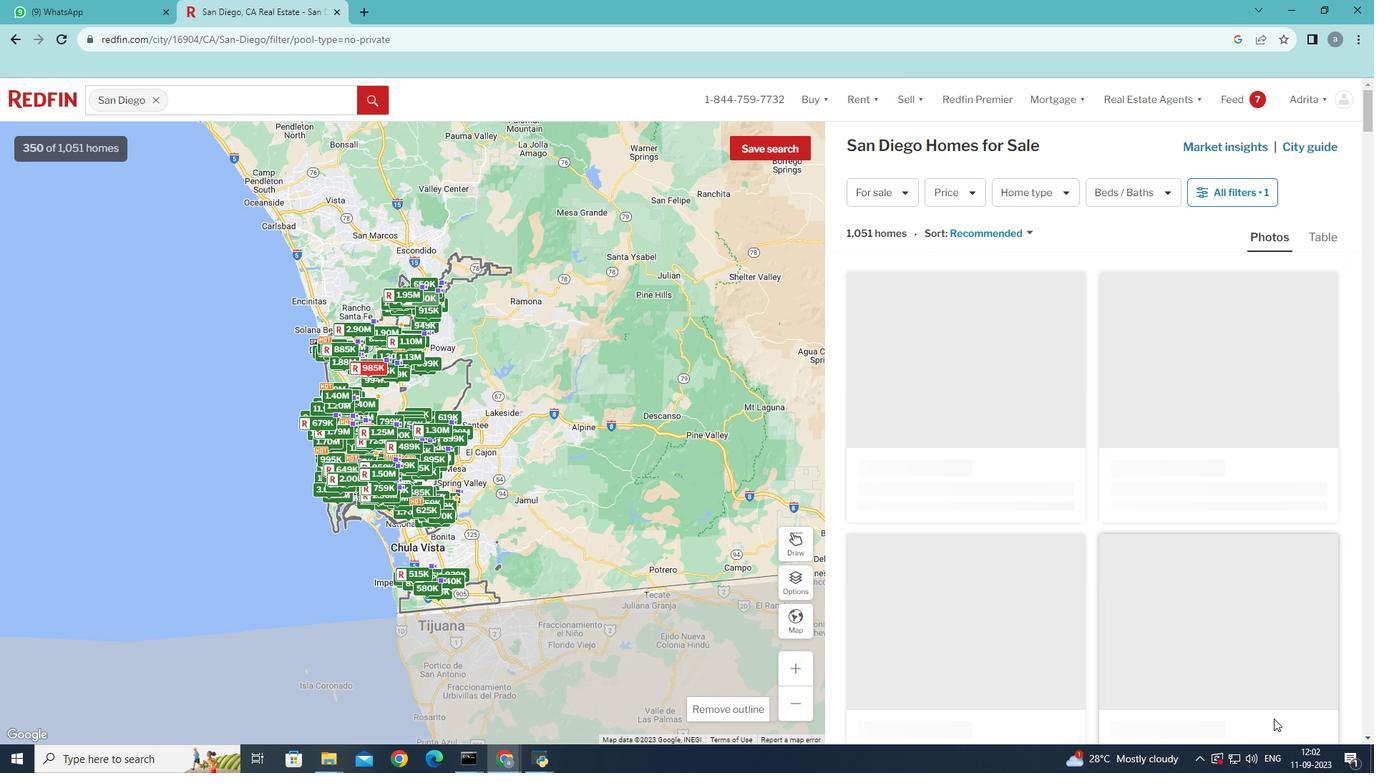
